 Task: In the Contact  Liam_Jones@wnyc.org, Add note: 'Review sales pipeline and prioritize follow-up actions.'. Mark checkbox to create task to follow up ': Tomorrow'. Create task, with  description: Send Proposal to Client, Add due date: In 3 Business Days; Add reminder: 30 Minutes before. Set Priority Low  and add note: follow up with the client regarding their recent inquiry and address any questions they may have.. Logged in from softage.5@softage.net
Action: Mouse moved to (90, 55)
Screenshot: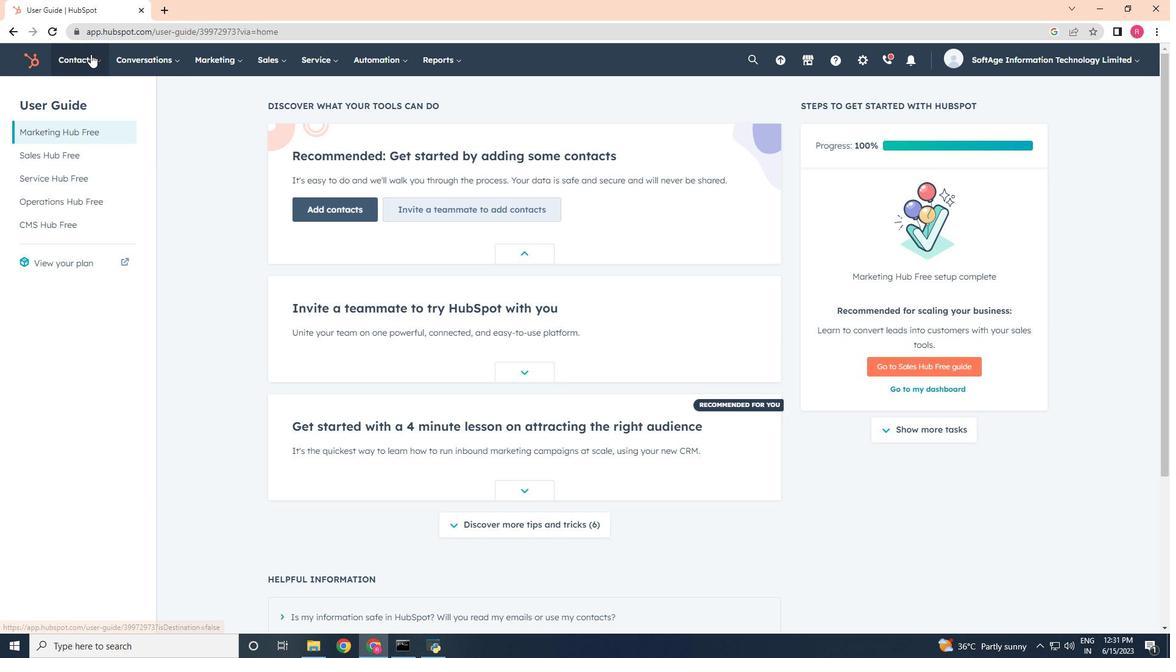 
Action: Mouse pressed left at (90, 55)
Screenshot: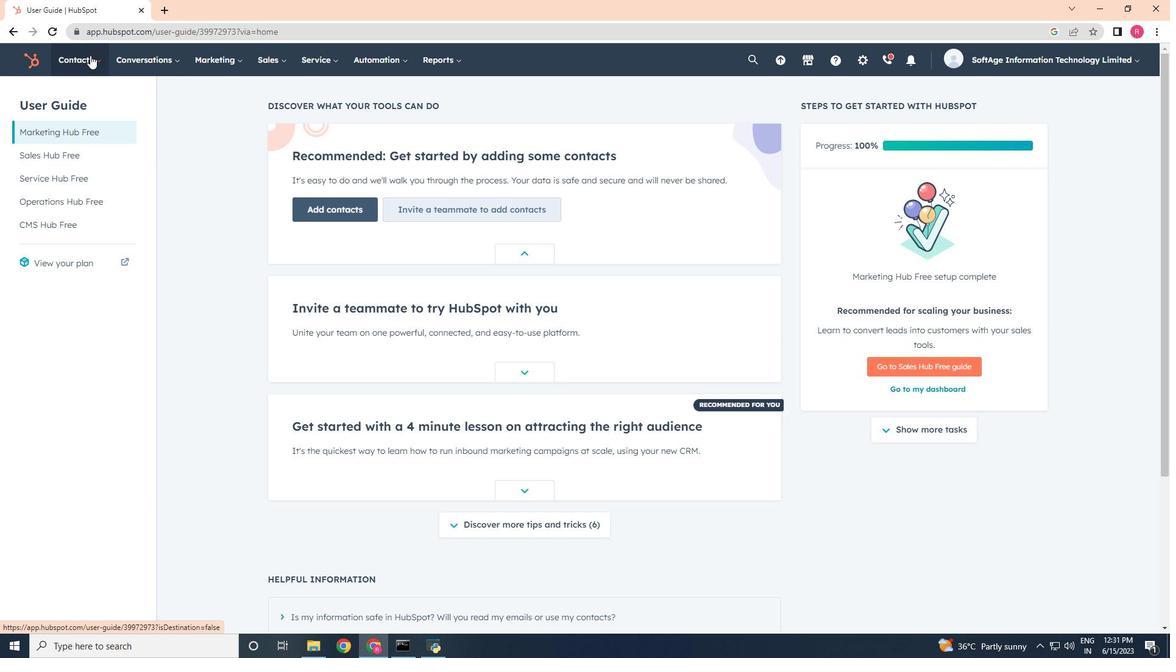 
Action: Mouse moved to (112, 89)
Screenshot: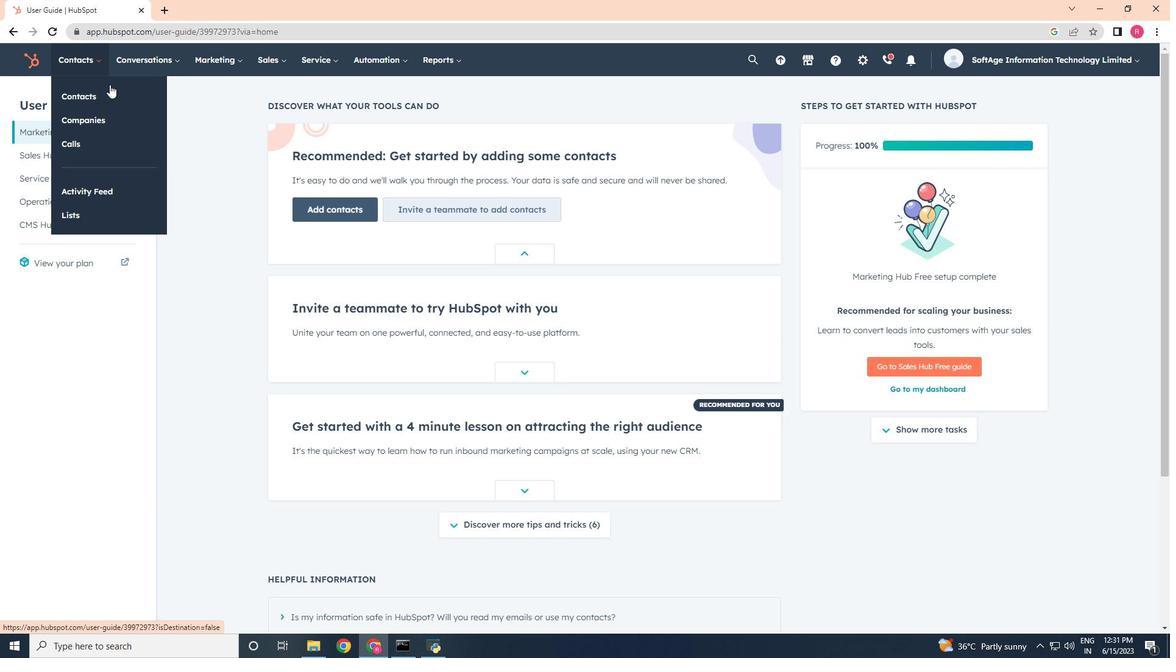 
Action: Mouse pressed left at (112, 89)
Screenshot: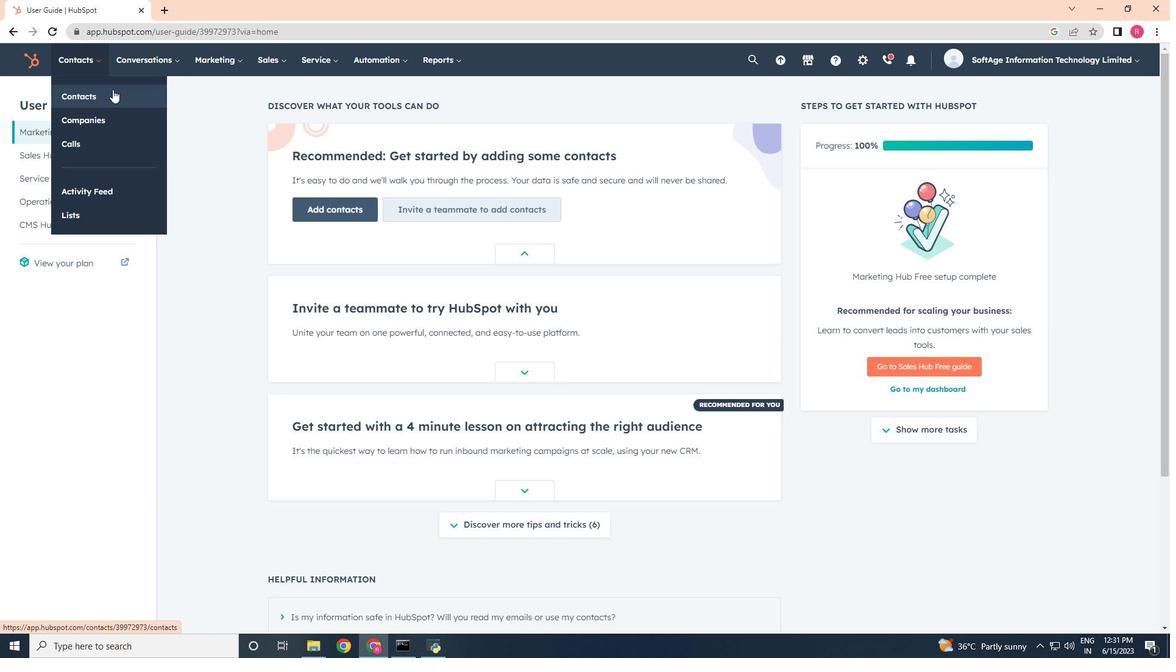
Action: Mouse moved to (102, 199)
Screenshot: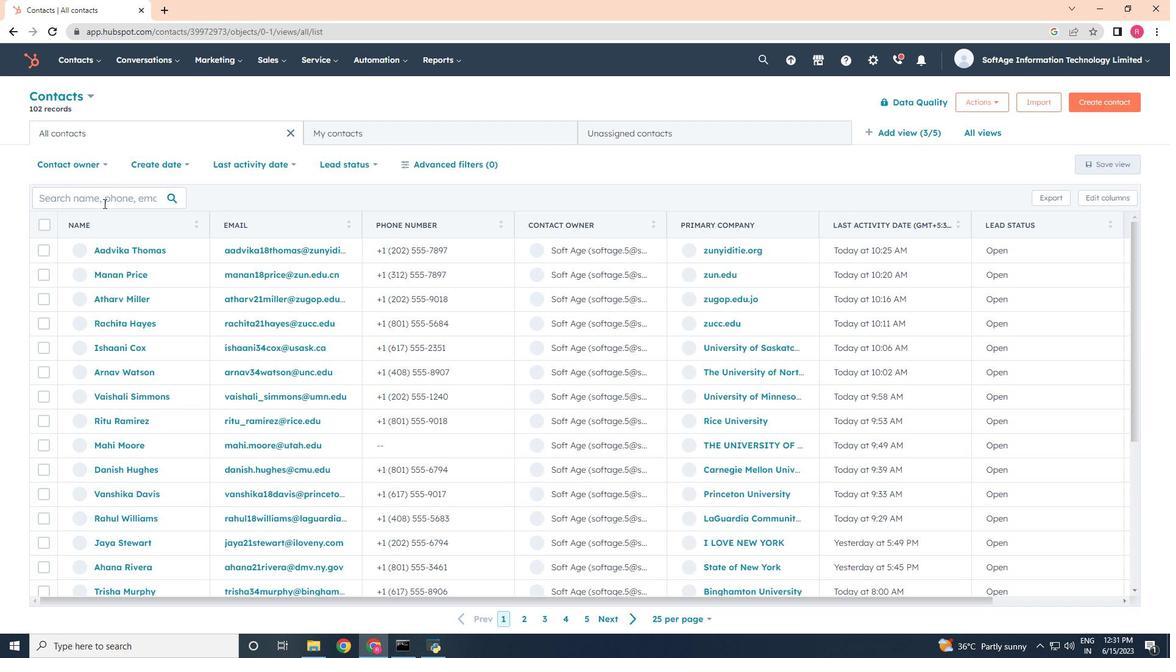
Action: Mouse pressed left at (102, 199)
Screenshot: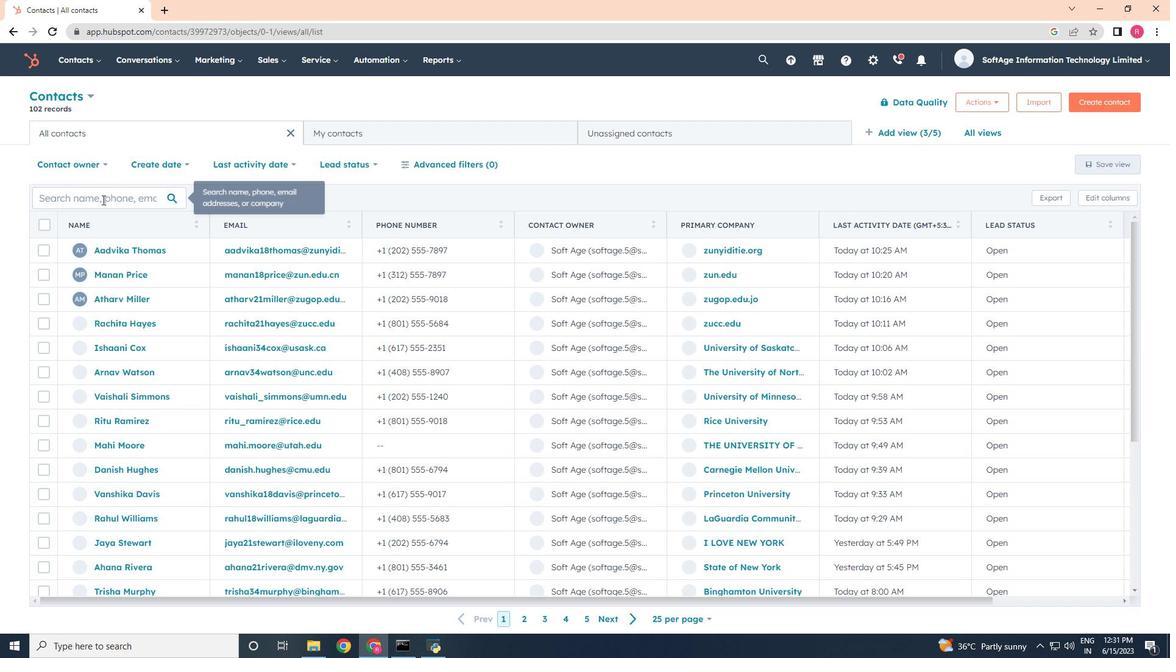 
Action: Mouse moved to (105, 194)
Screenshot: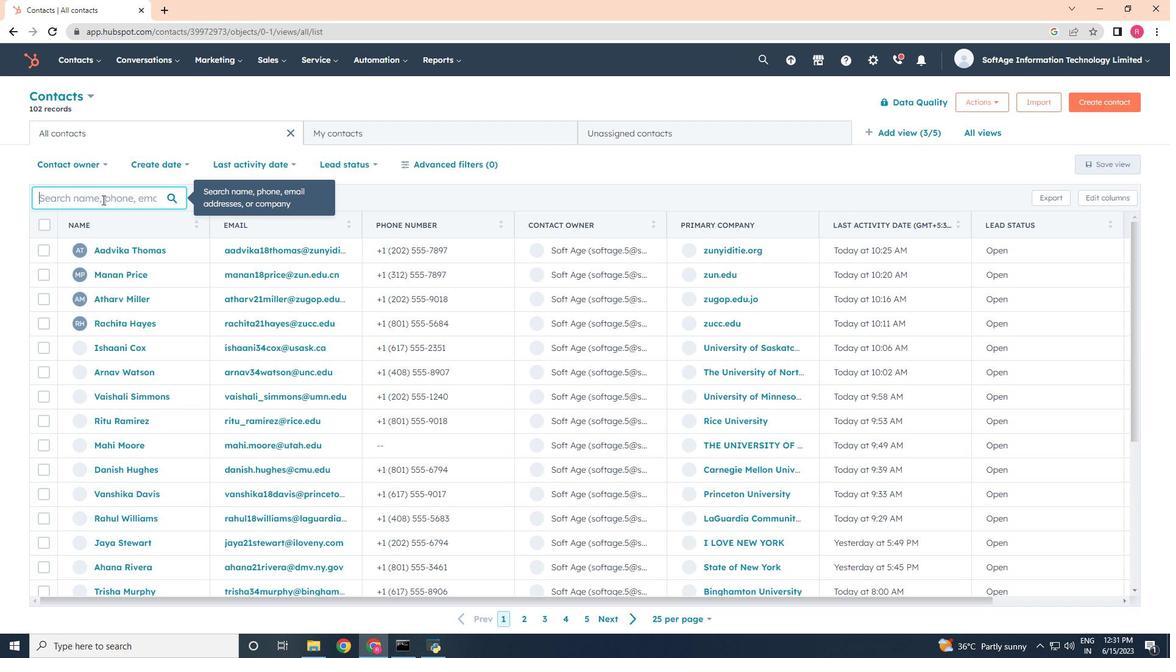 
Action: Key pressed <Key.shift>Liam<Key.shift>_<Key.shift>Jones
Screenshot: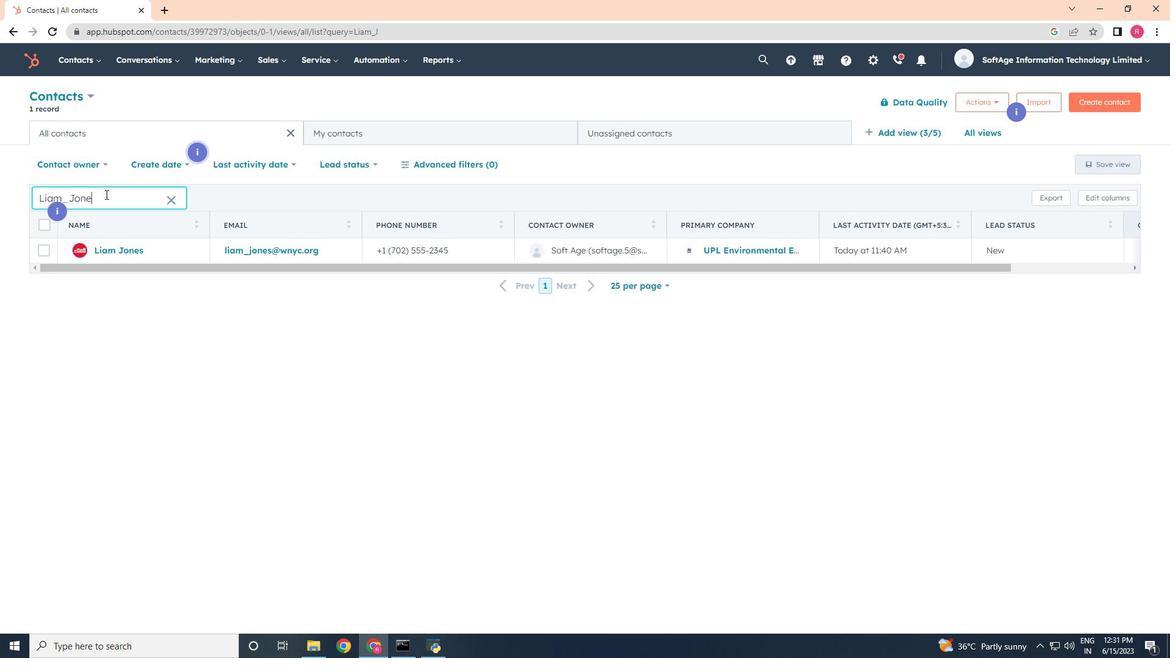 
Action: Mouse moved to (114, 253)
Screenshot: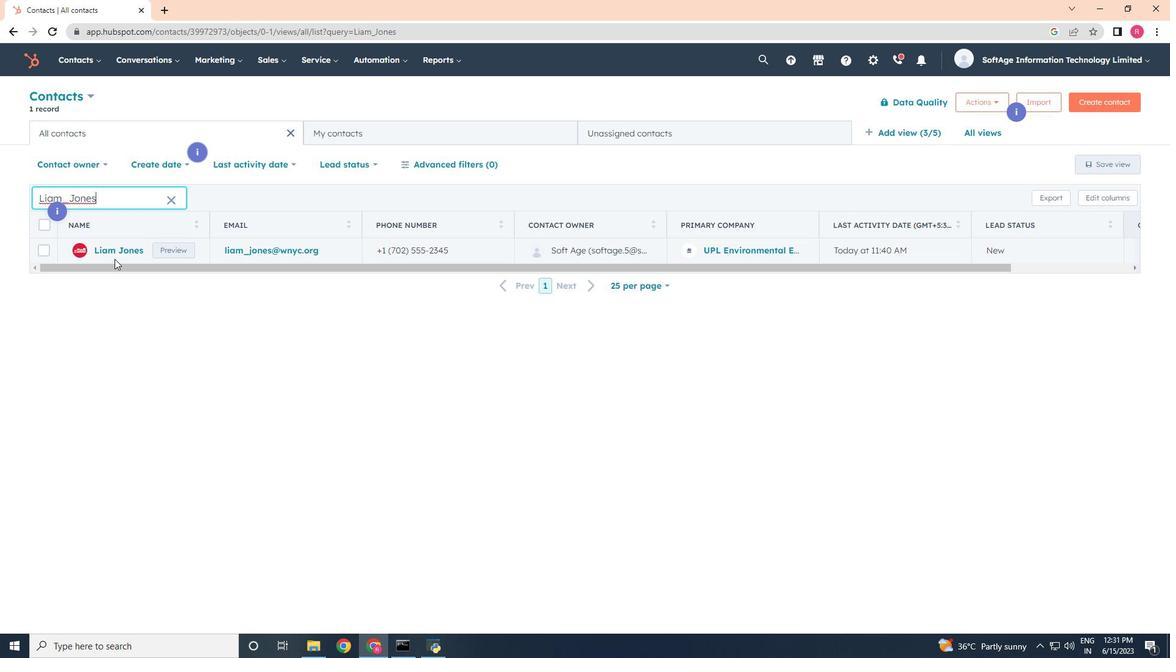
Action: Mouse pressed left at (114, 253)
Screenshot: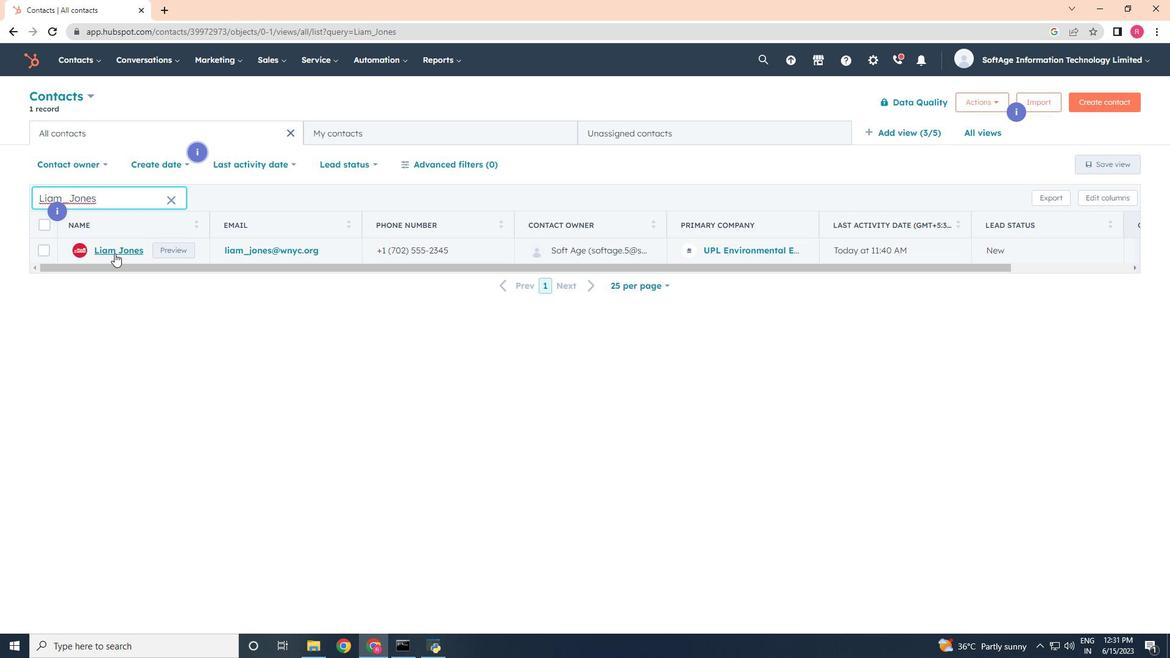 
Action: Mouse moved to (53, 199)
Screenshot: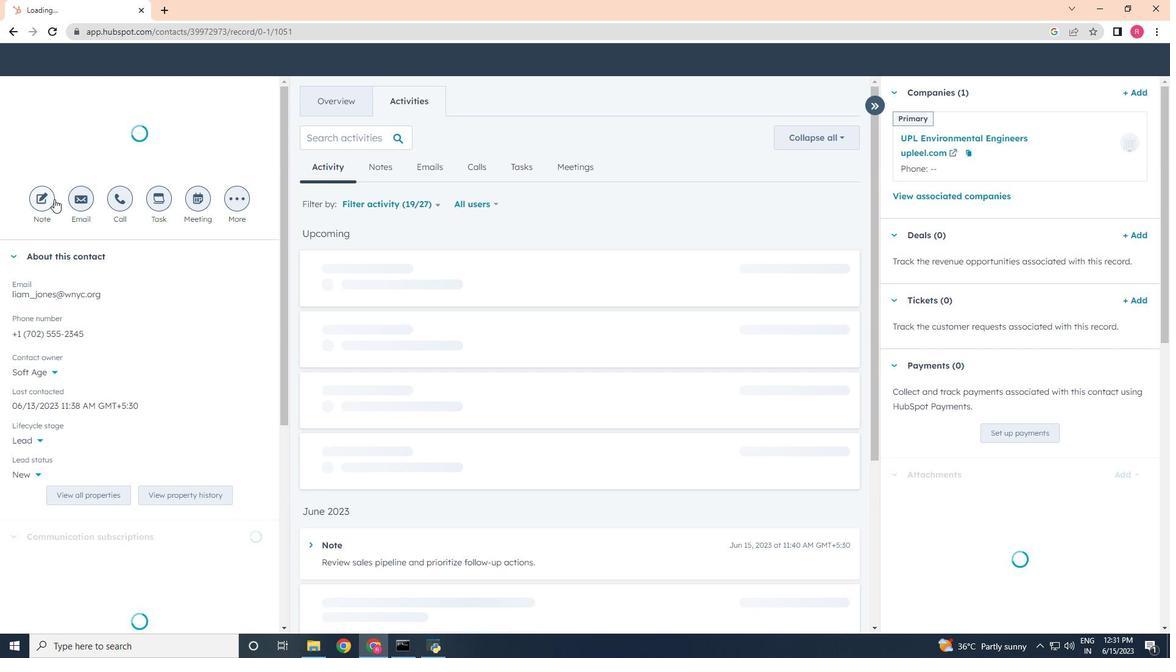 
Action: Mouse pressed left at (53, 199)
Screenshot: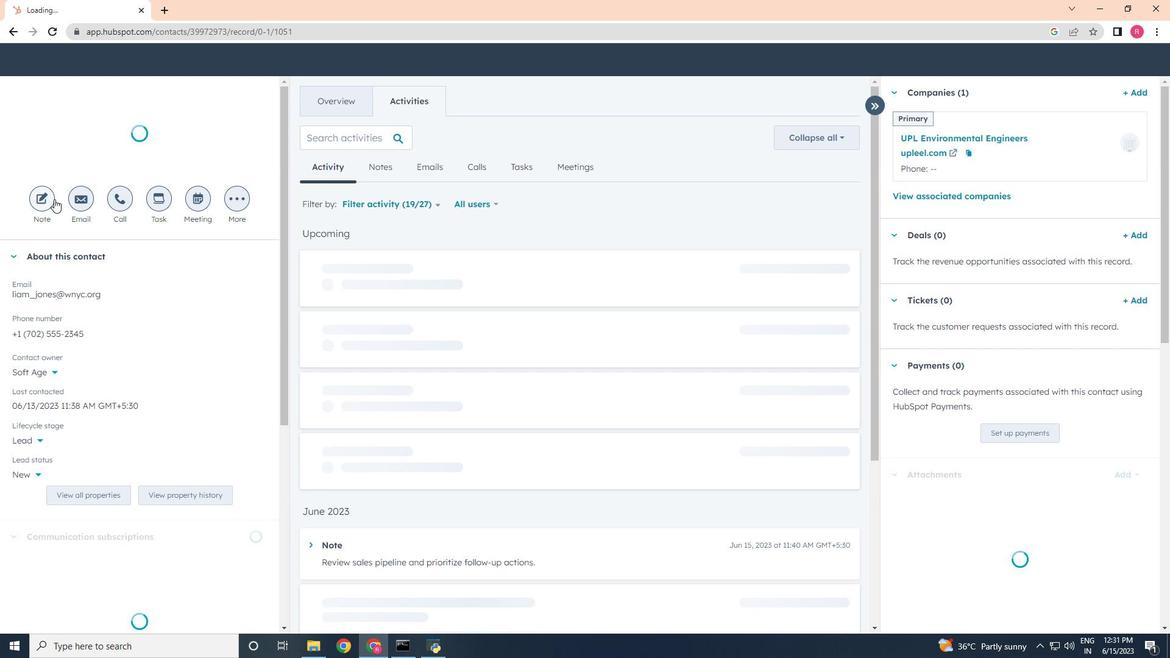 
Action: Mouse moved to (45, 215)
Screenshot: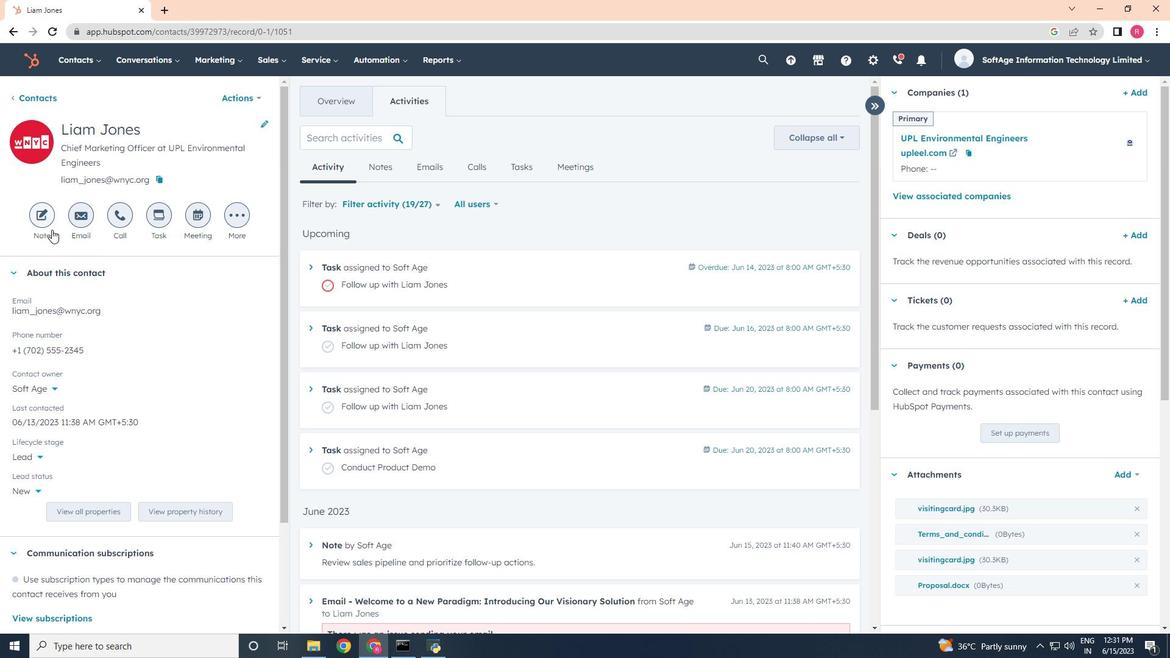 
Action: Mouse pressed left at (45, 215)
Screenshot: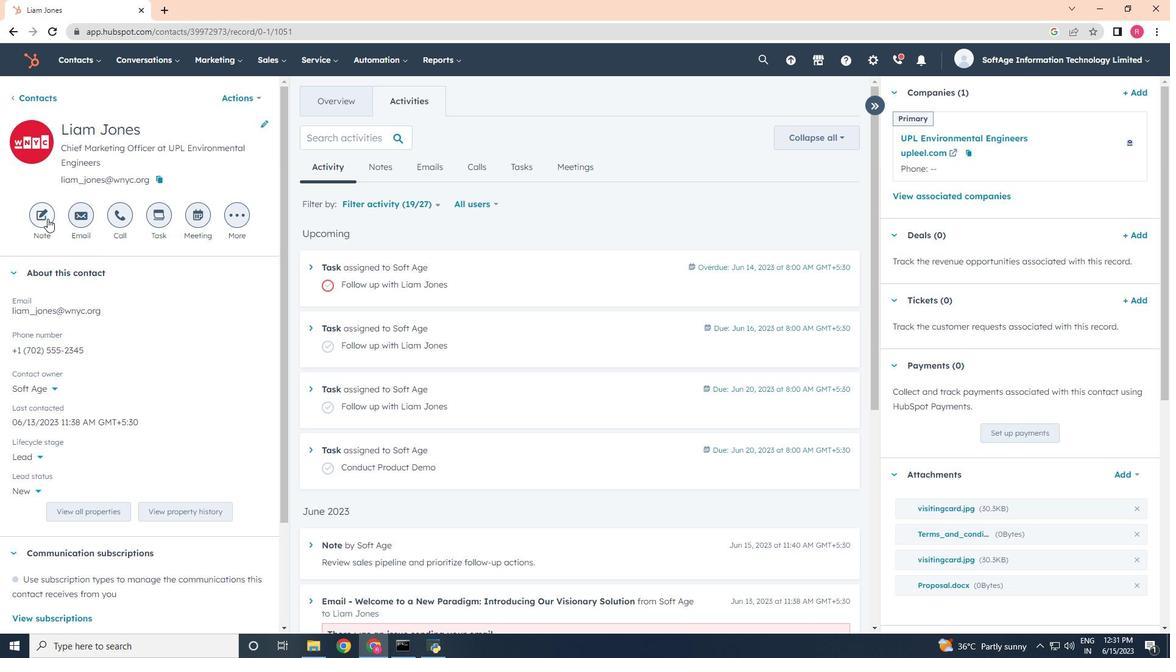 
Action: Mouse moved to (406, 405)
Screenshot: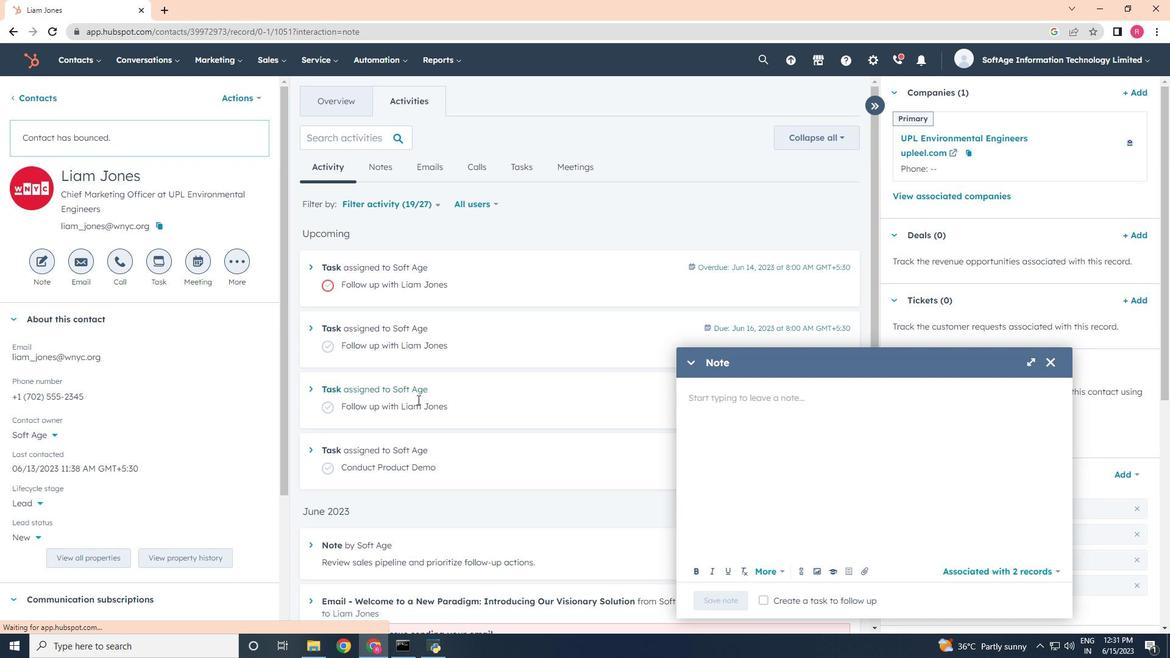 
Action: Key pressed <Key.shift><Key.shift><Key.shift><Key.shift><Key.shift>Review<Key.space>sales<Key.space>pipeline<Key.space>and<Key.space>prioritize<Key.space>follow<Key.space><Key.backspace>-up<Key.space>actions
Screenshot: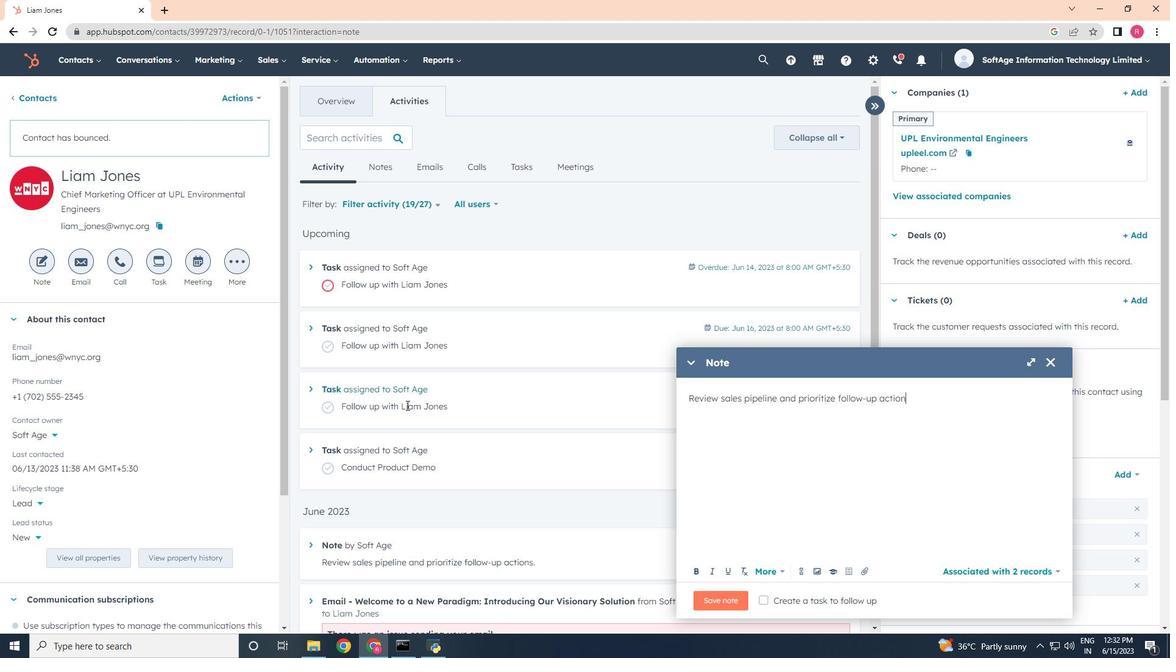 
Action: Mouse moved to (765, 604)
Screenshot: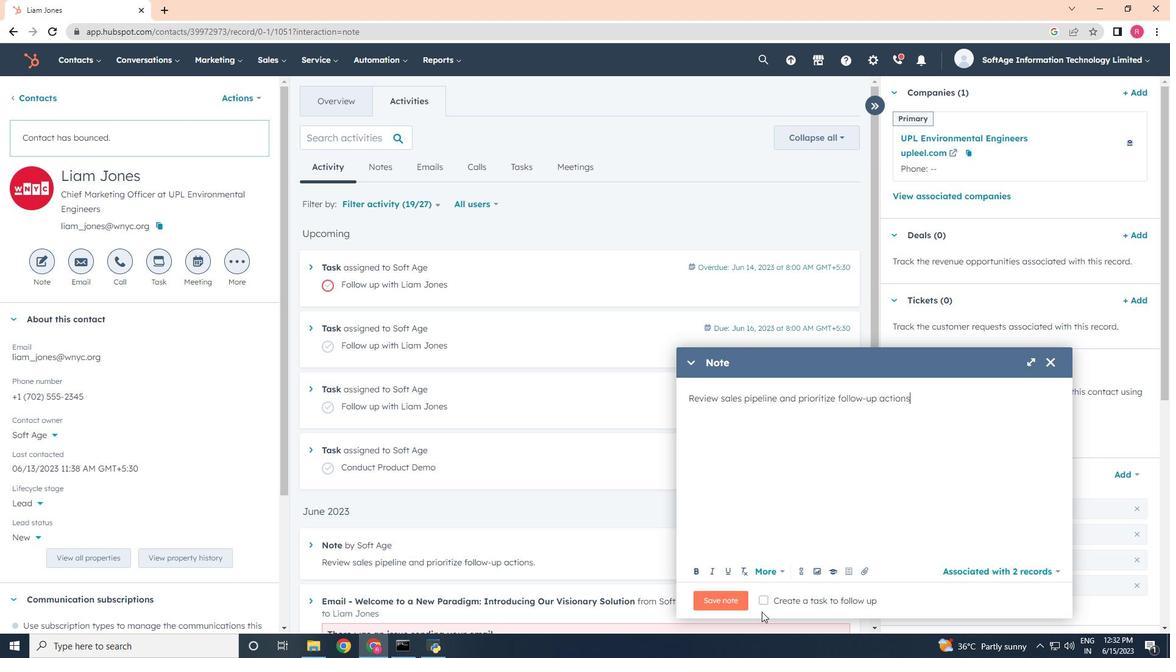 
Action: Mouse pressed left at (765, 604)
Screenshot: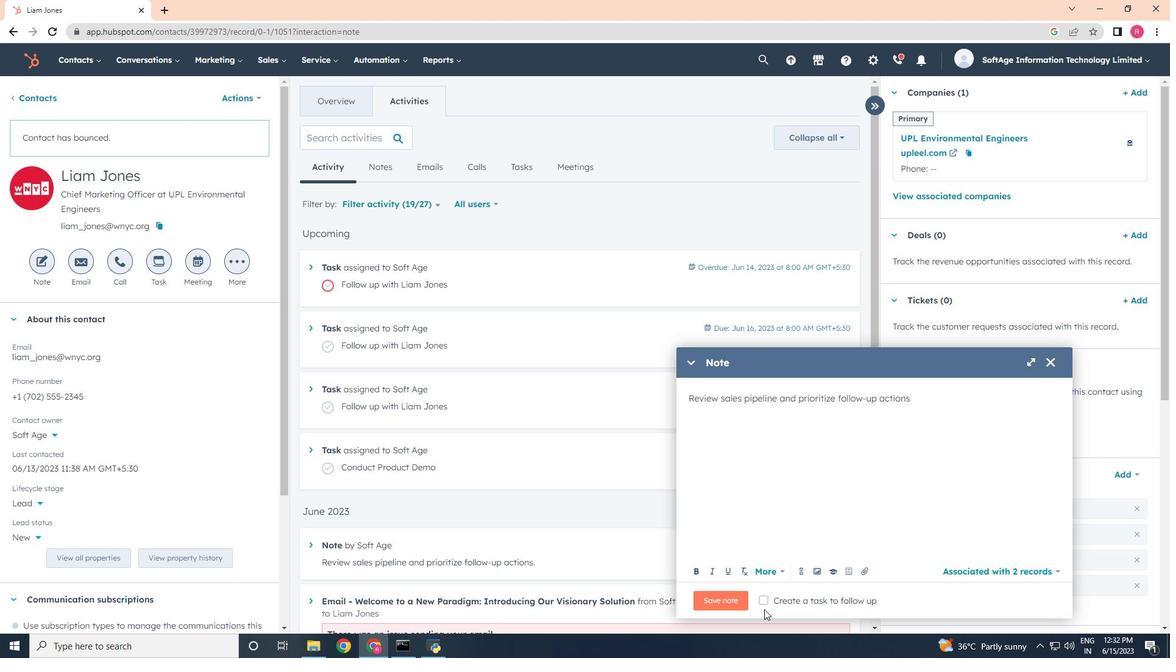 
Action: Mouse moved to (927, 603)
Screenshot: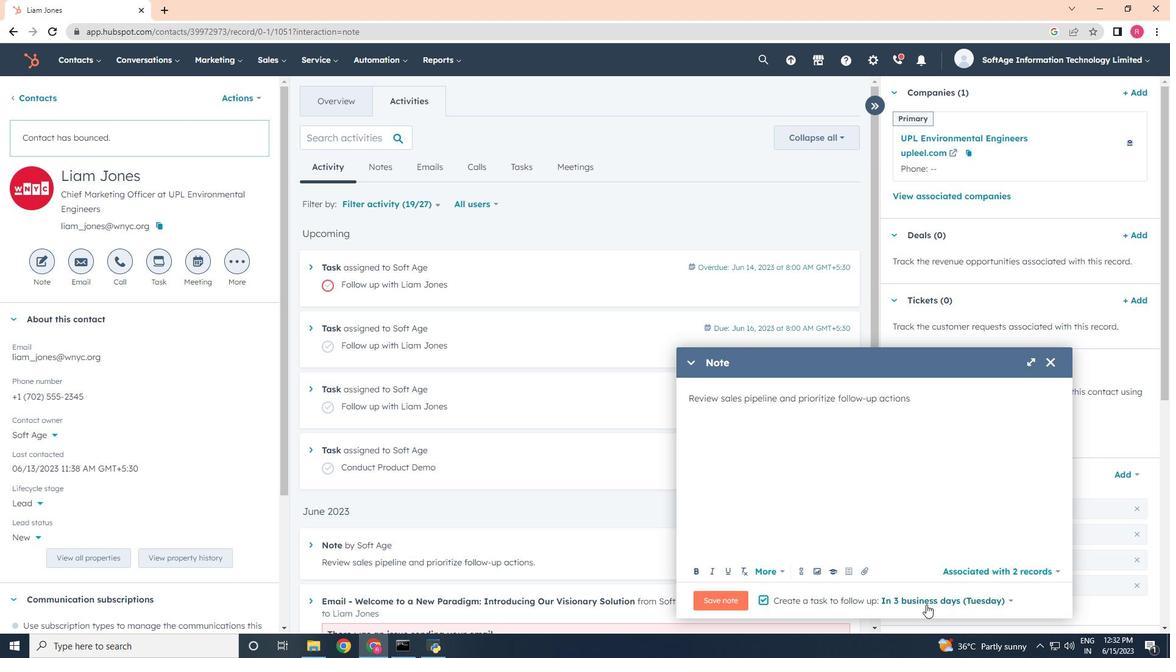 
Action: Mouse pressed left at (927, 603)
Screenshot: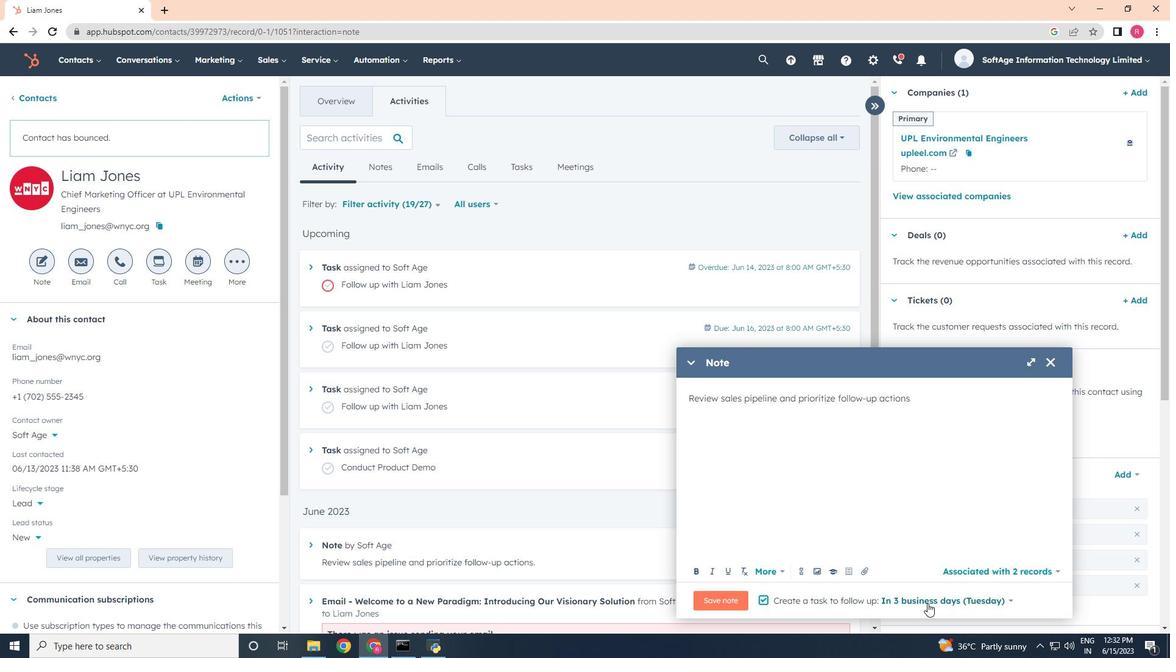 
Action: Mouse moved to (911, 480)
Screenshot: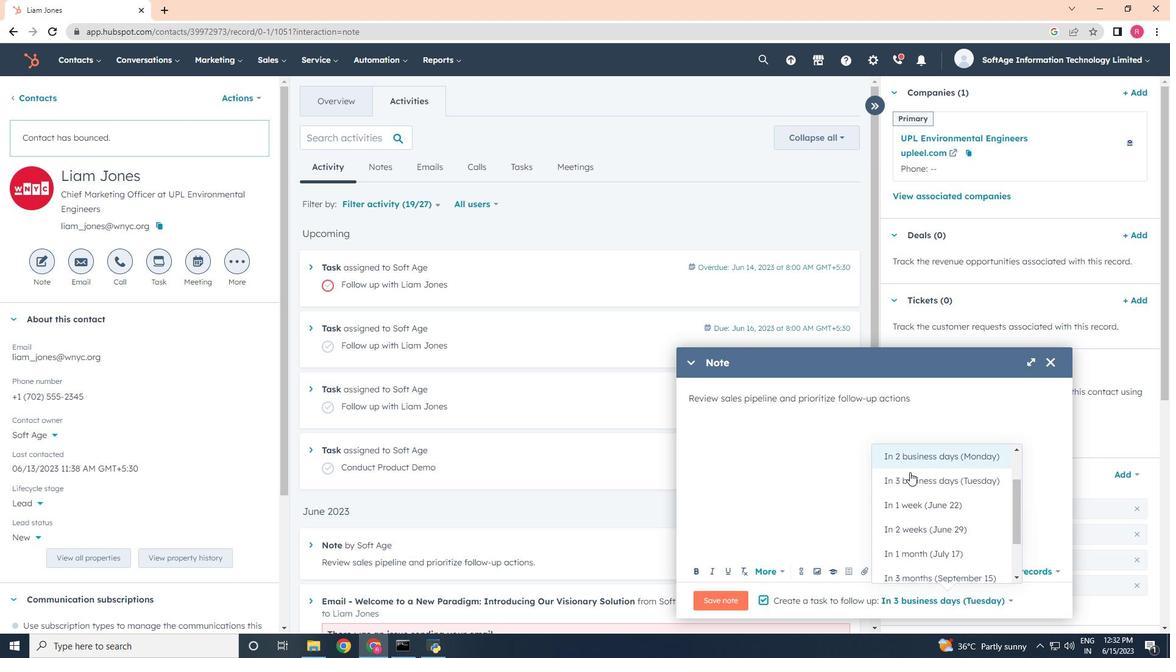 
Action: Mouse scrolled (911, 481) with delta (0, 0)
Screenshot: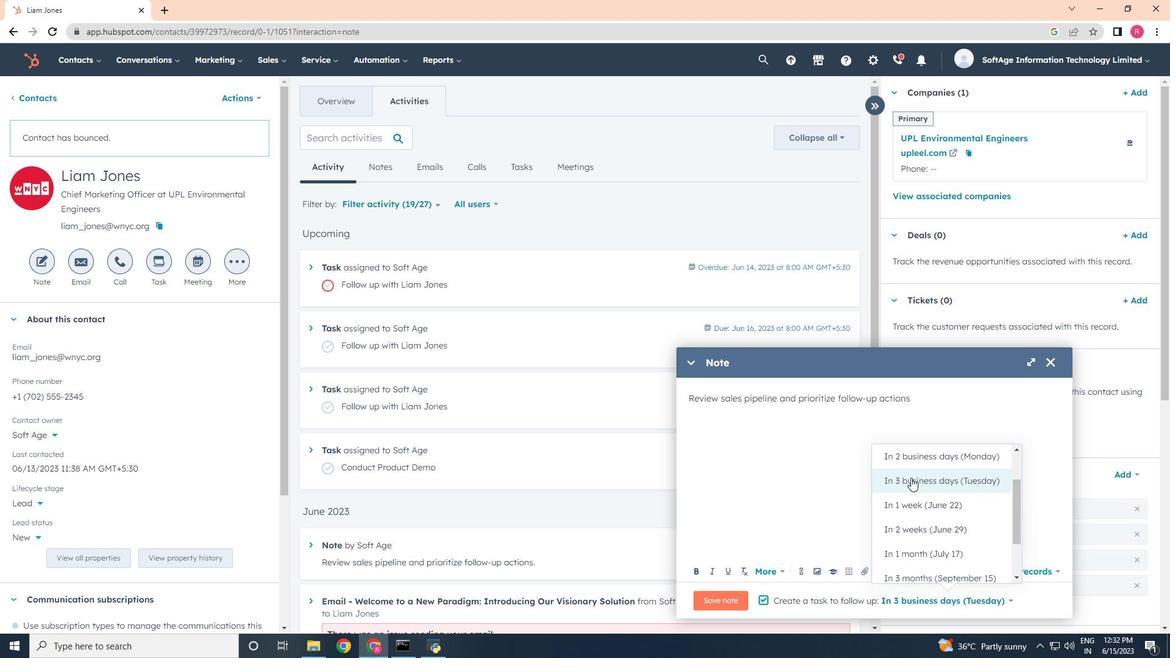 
Action: Mouse scrolled (911, 481) with delta (0, 0)
Screenshot: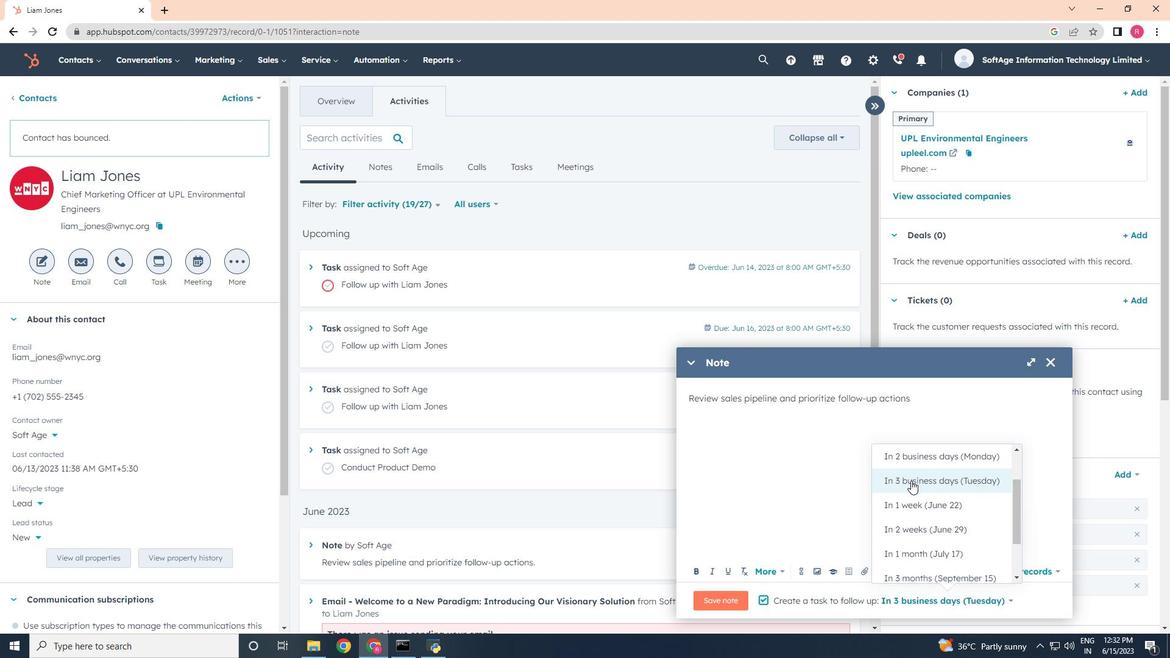
Action: Mouse scrolled (911, 480) with delta (0, 0)
Screenshot: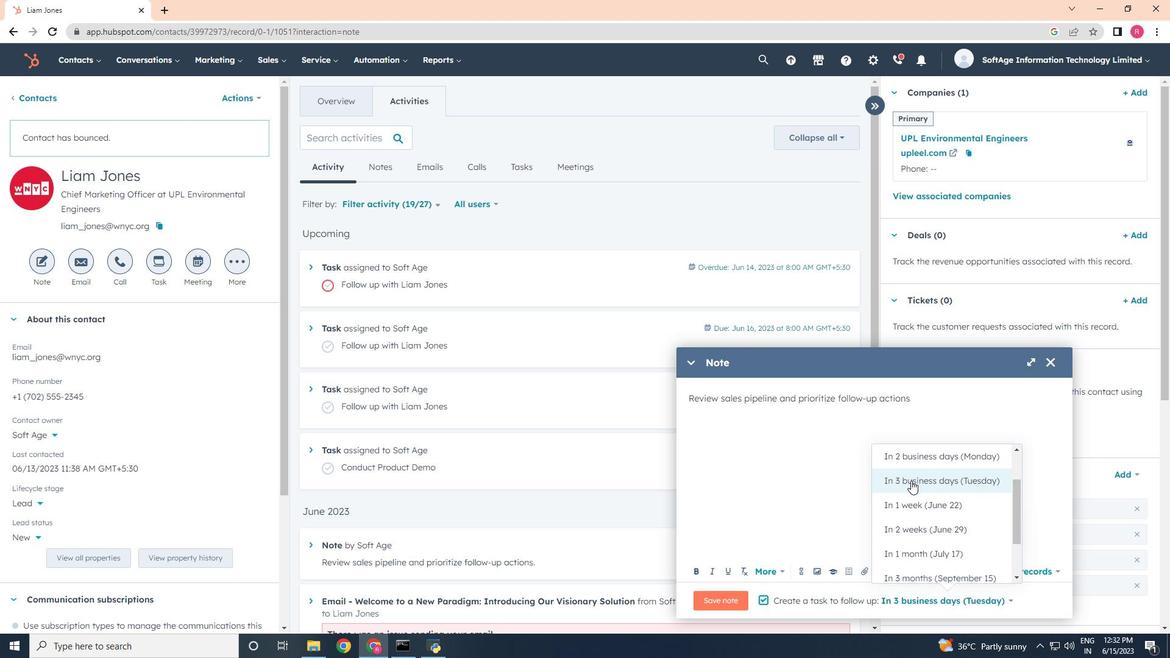 
Action: Mouse scrolled (911, 481) with delta (0, 0)
Screenshot: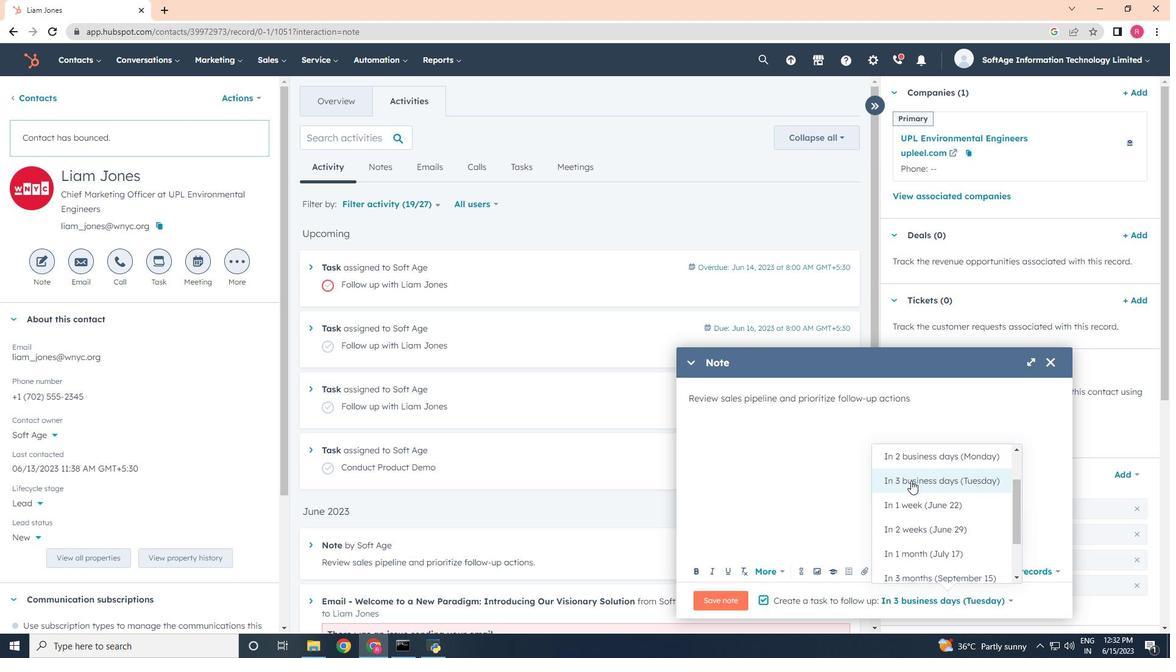 
Action: Mouse moved to (911, 481)
Screenshot: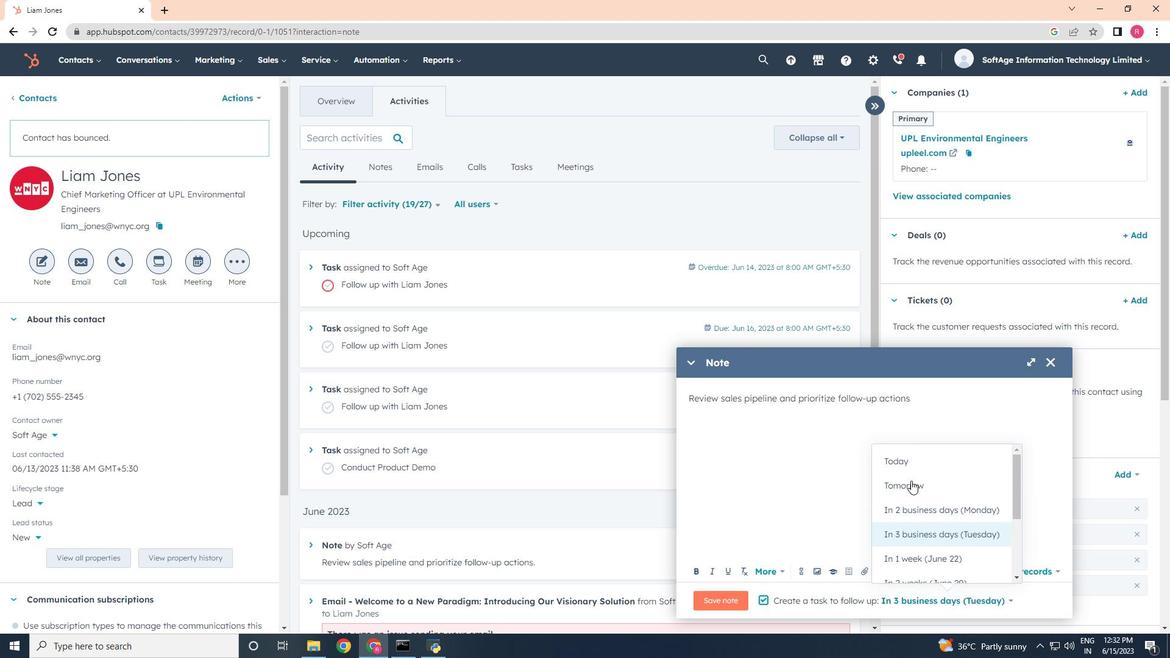 
Action: Mouse pressed left at (911, 481)
Screenshot: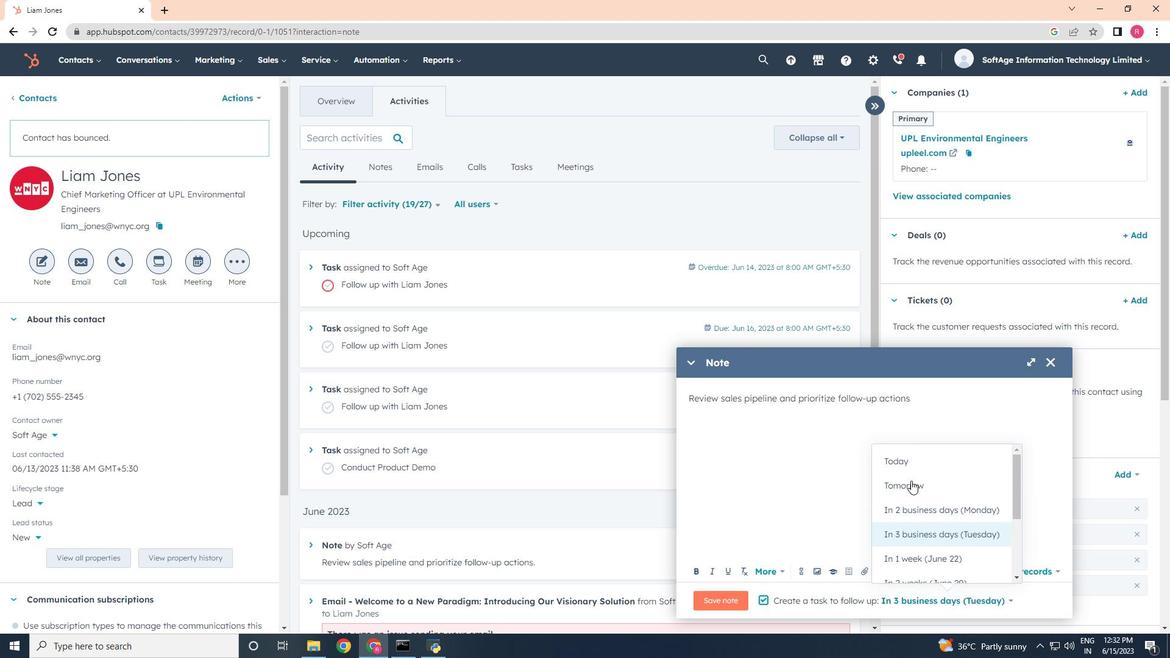 
Action: Mouse moved to (724, 598)
Screenshot: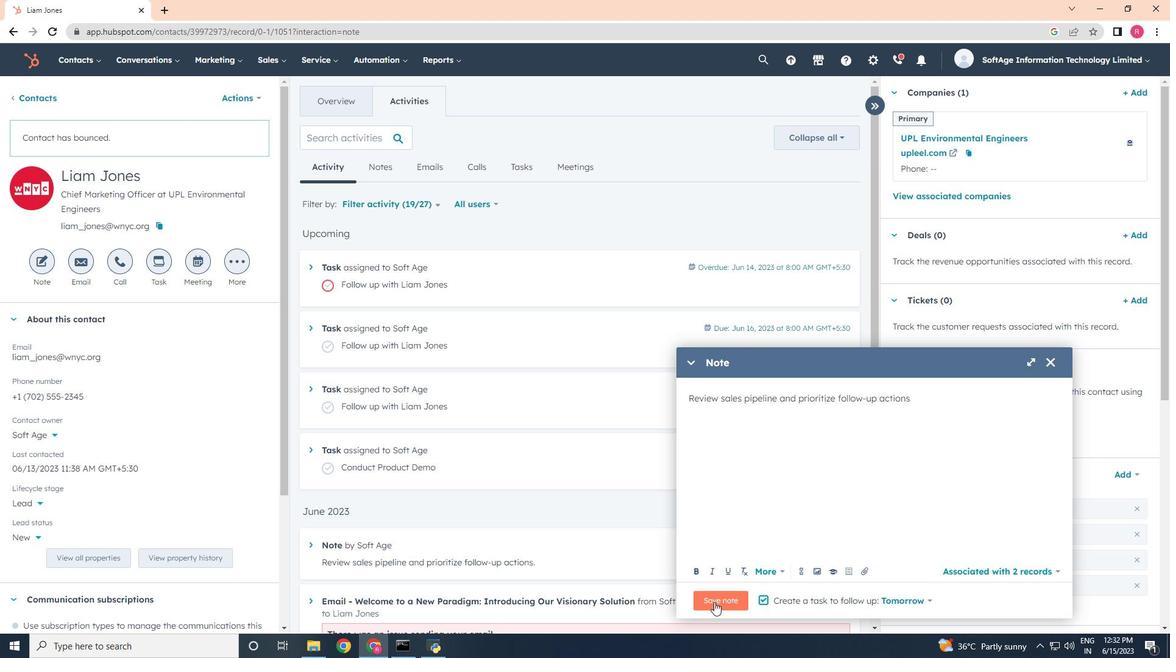 
Action: Mouse pressed left at (724, 598)
Screenshot: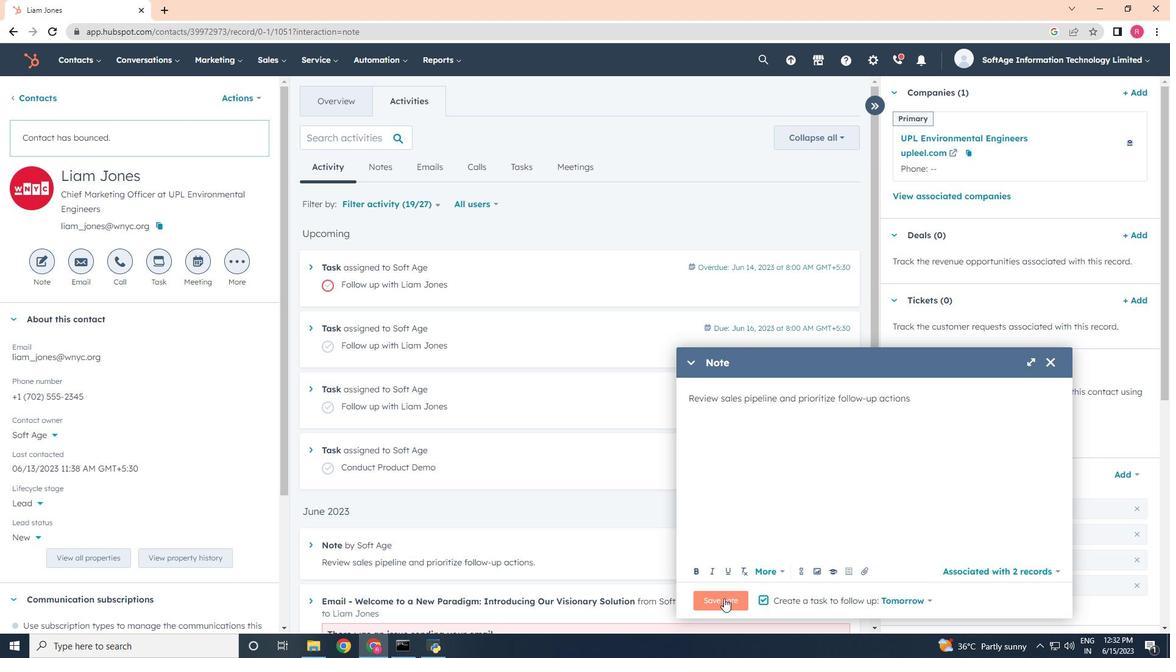 
Action: Mouse moved to (160, 270)
Screenshot: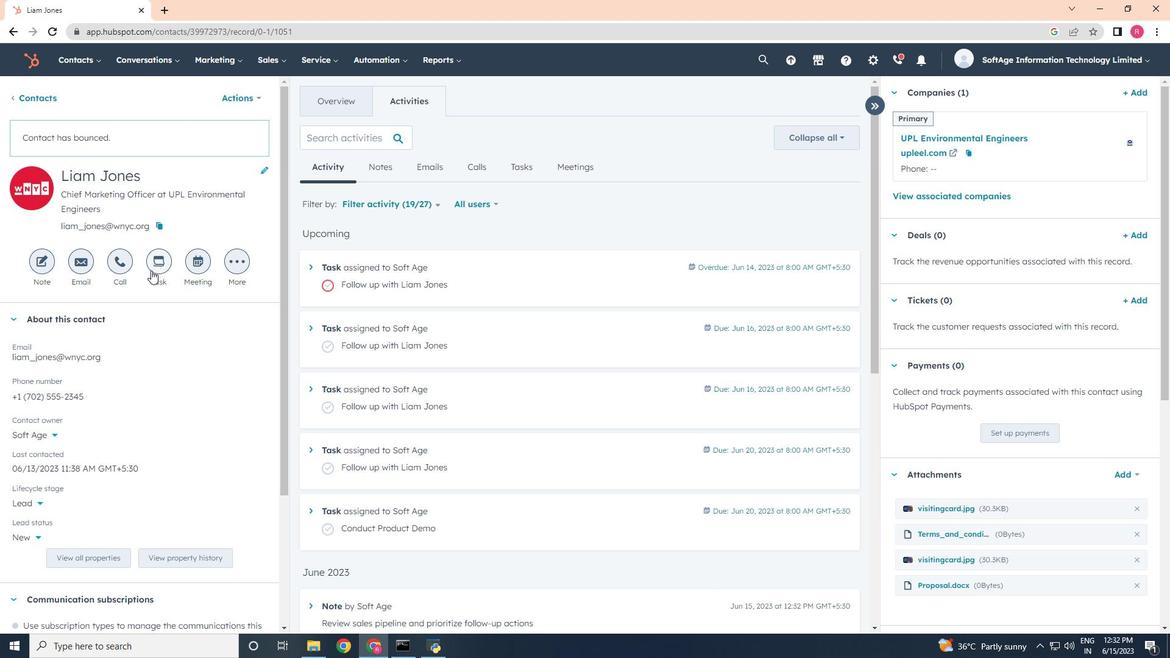 
Action: Mouse pressed left at (160, 270)
Screenshot: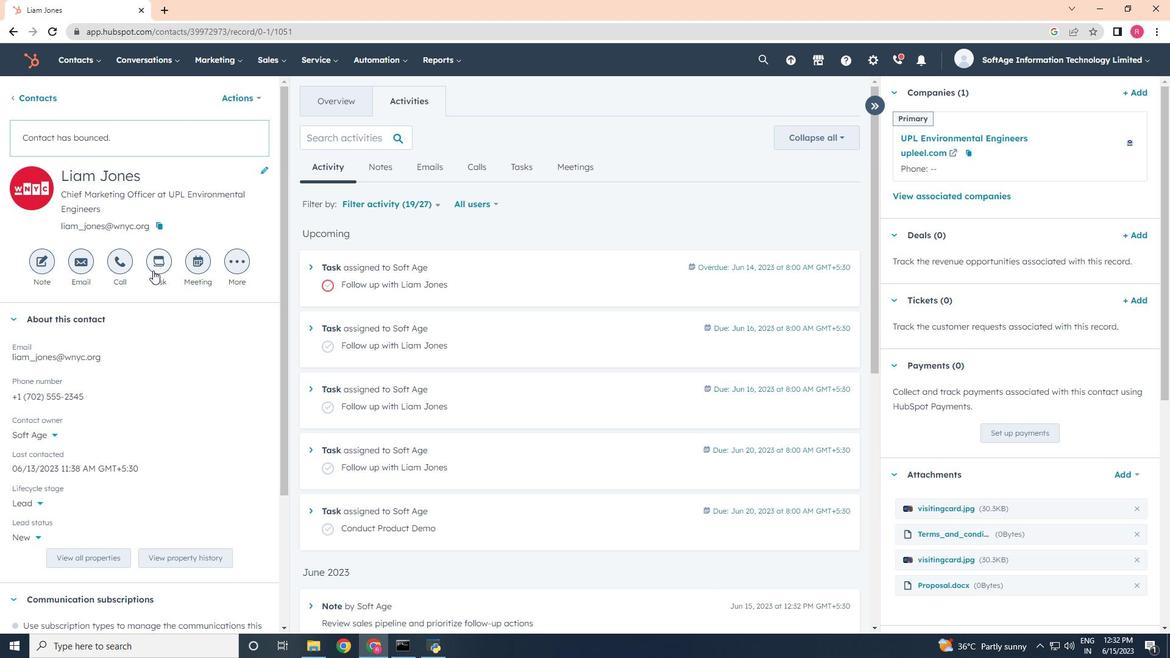 
Action: Mouse moved to (759, 494)
Screenshot: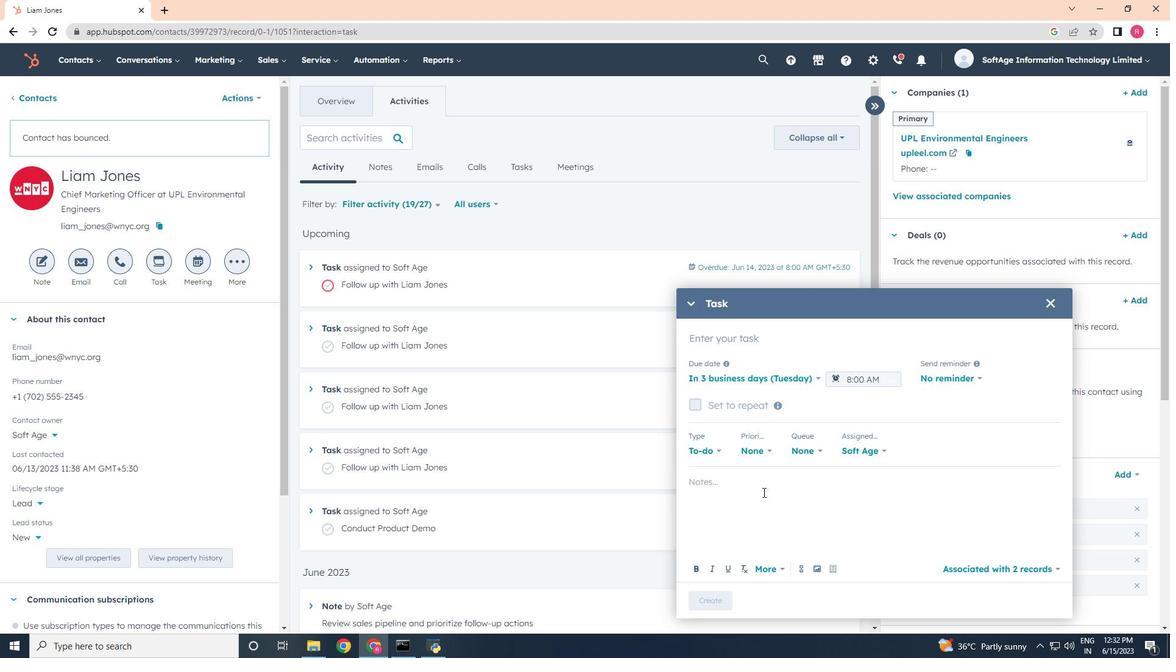 
Action: Key pressed <Key.shift>Send<Key.space><Key.shift>Proposal<Key.space>to<Key.space>clint<Key.space><Key.backspace><Key.backspace><Key.backspace><Key.backspace><Key.backspace><Key.backspace><Key.shift>Client
Screenshot: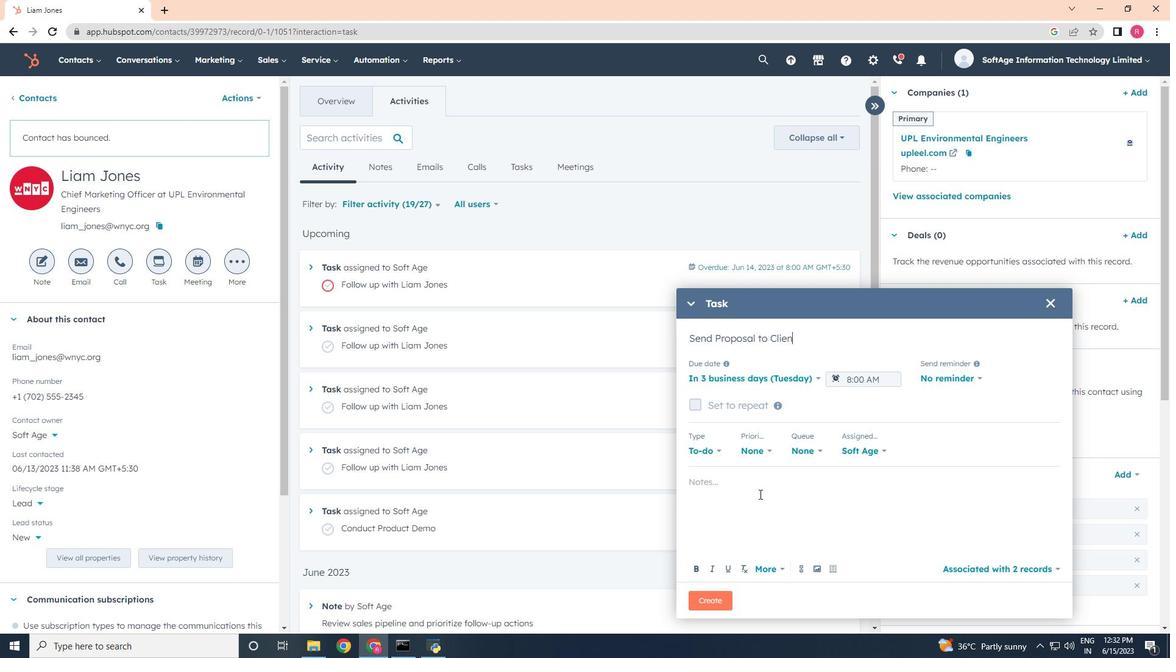 
Action: Mouse moved to (775, 376)
Screenshot: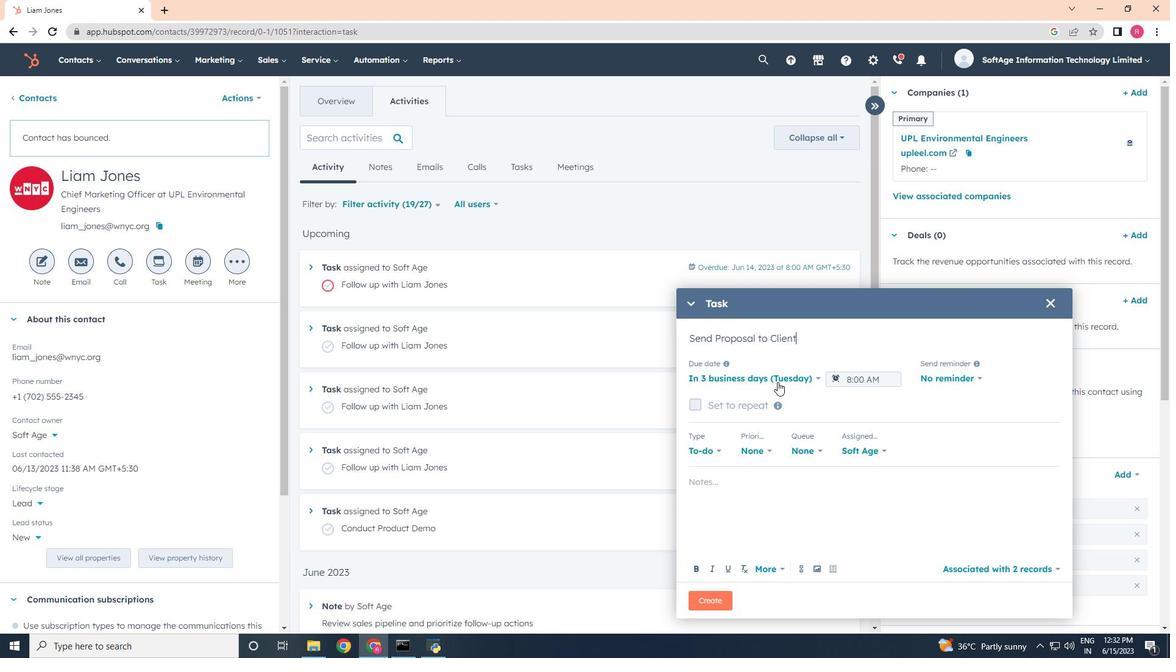 
Action: Mouse pressed left at (775, 376)
Screenshot: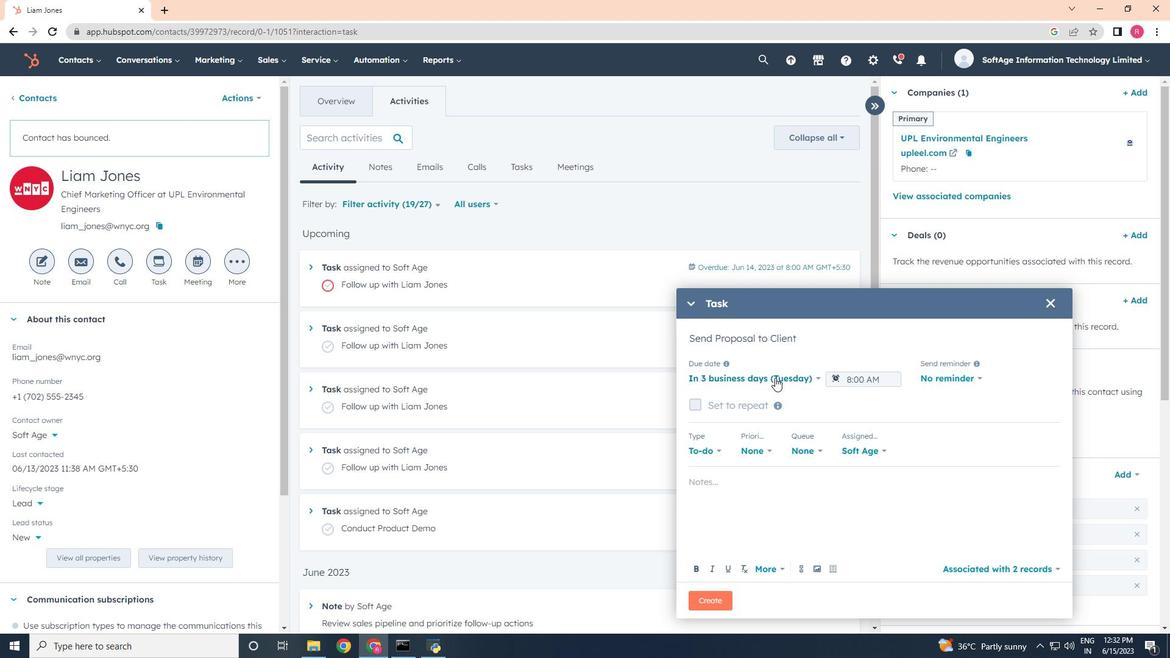 
Action: Mouse moved to (749, 430)
Screenshot: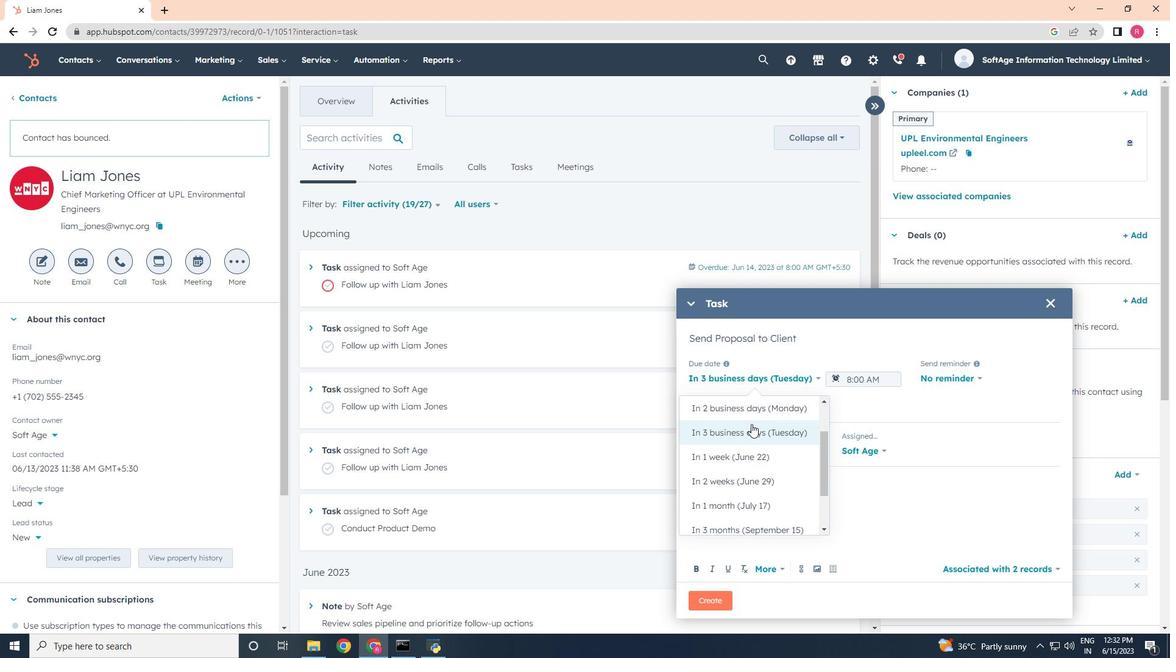 
Action: Mouse pressed left at (749, 430)
Screenshot: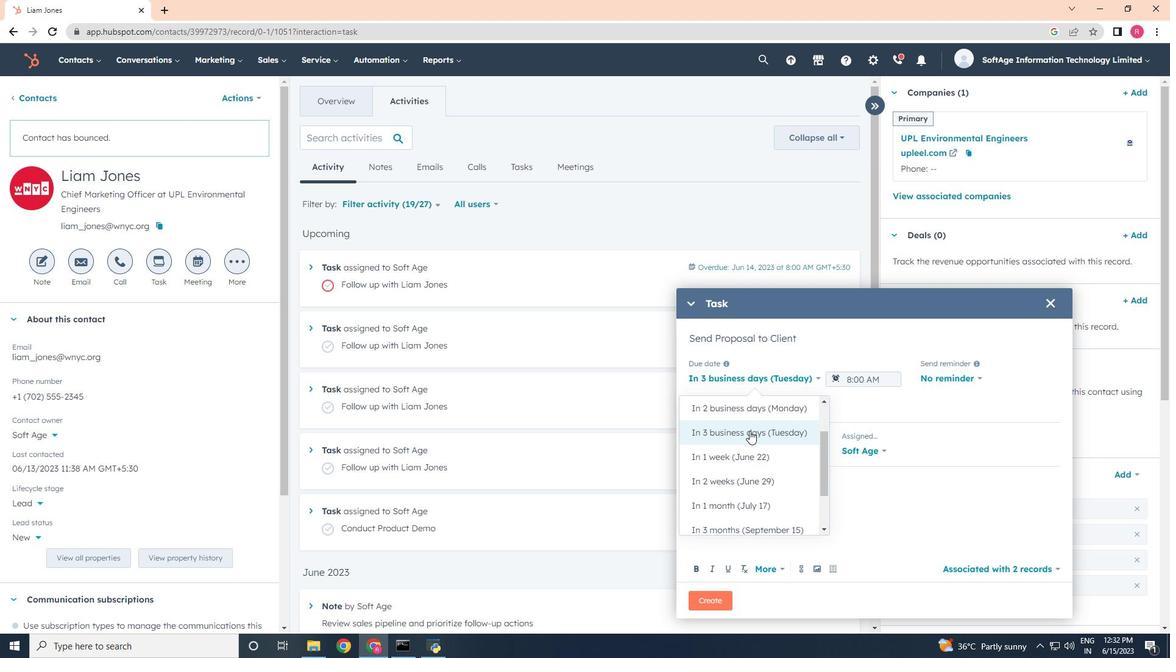 
Action: Mouse moved to (957, 379)
Screenshot: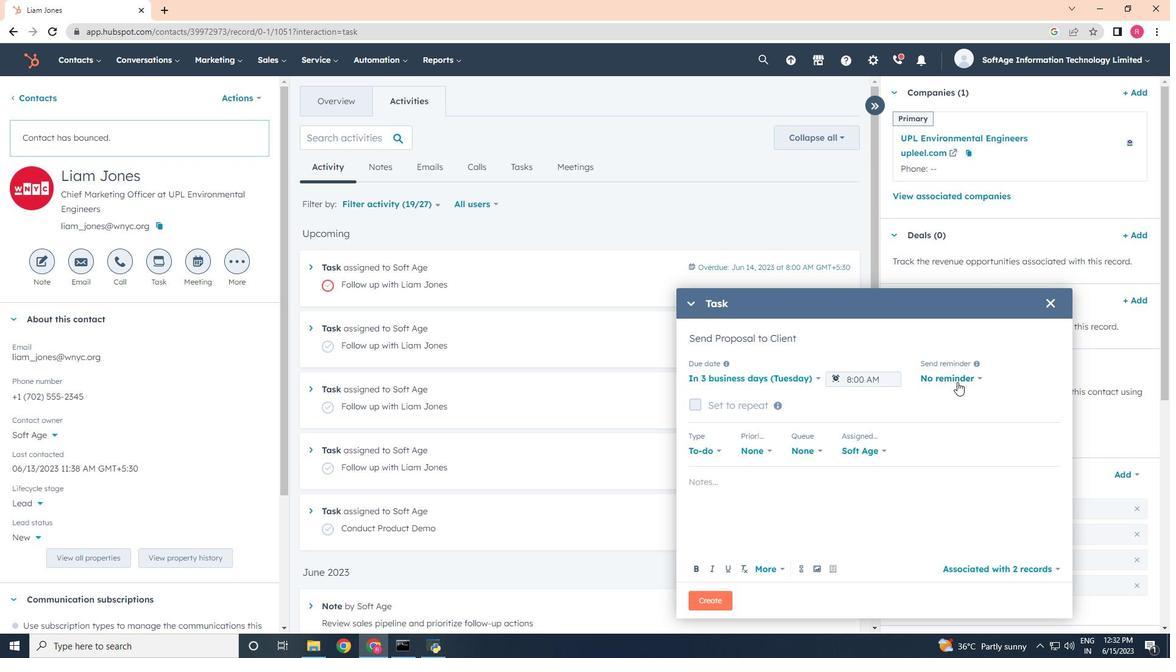 
Action: Mouse pressed left at (957, 379)
Screenshot: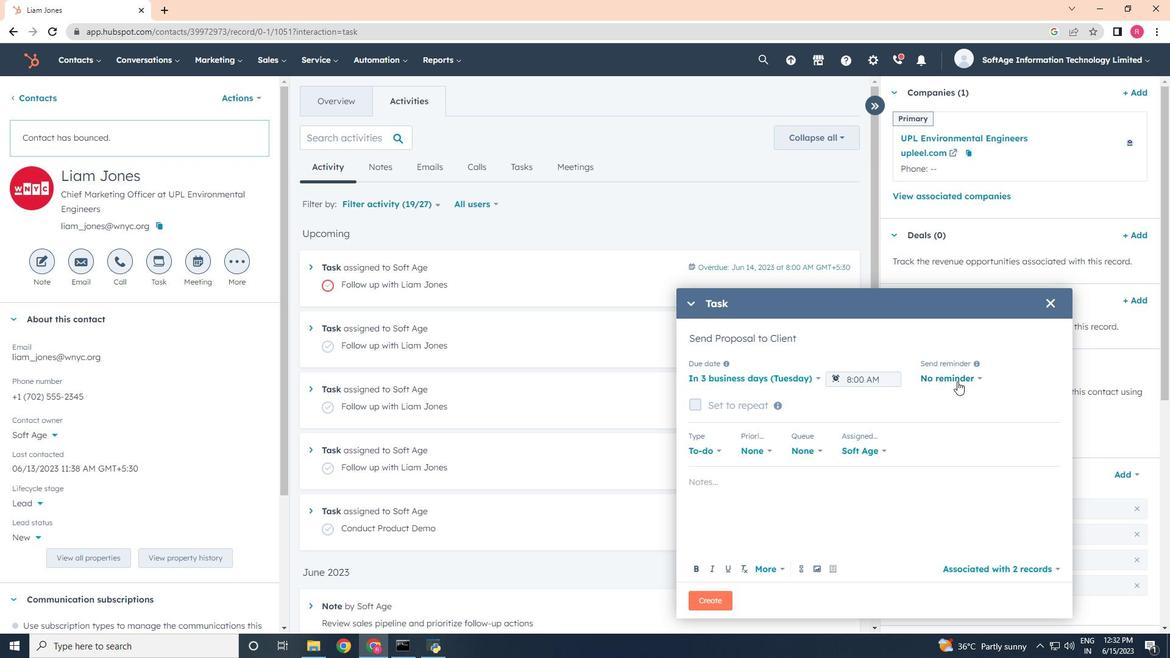 
Action: Mouse moved to (944, 457)
Screenshot: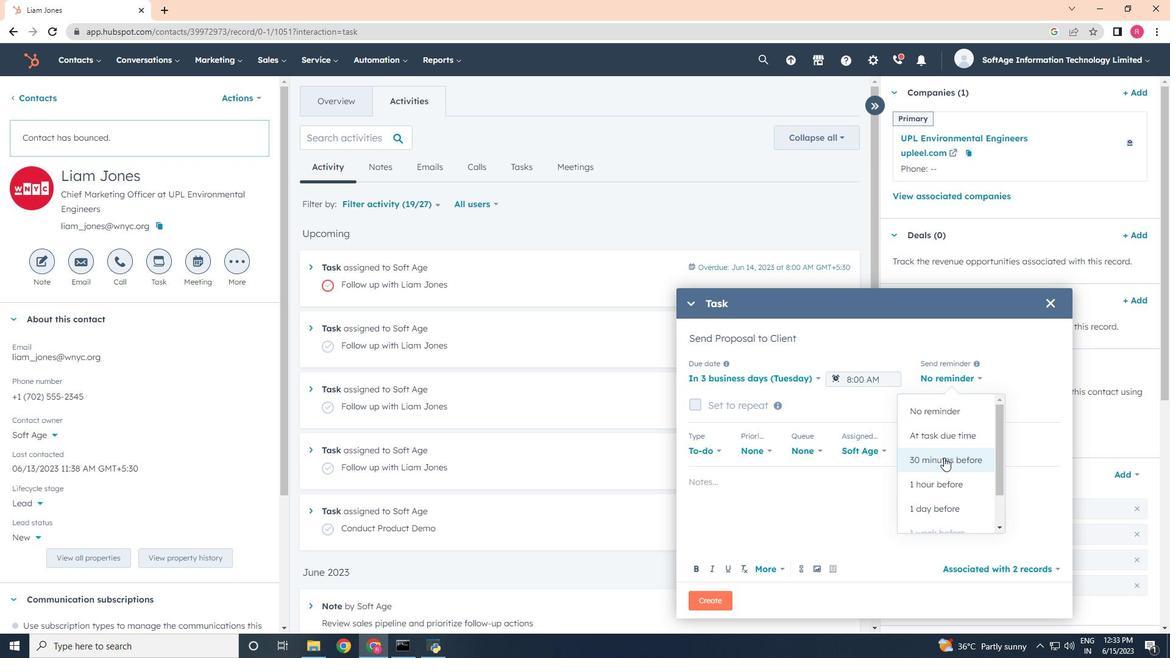 
Action: Mouse pressed left at (944, 457)
Screenshot: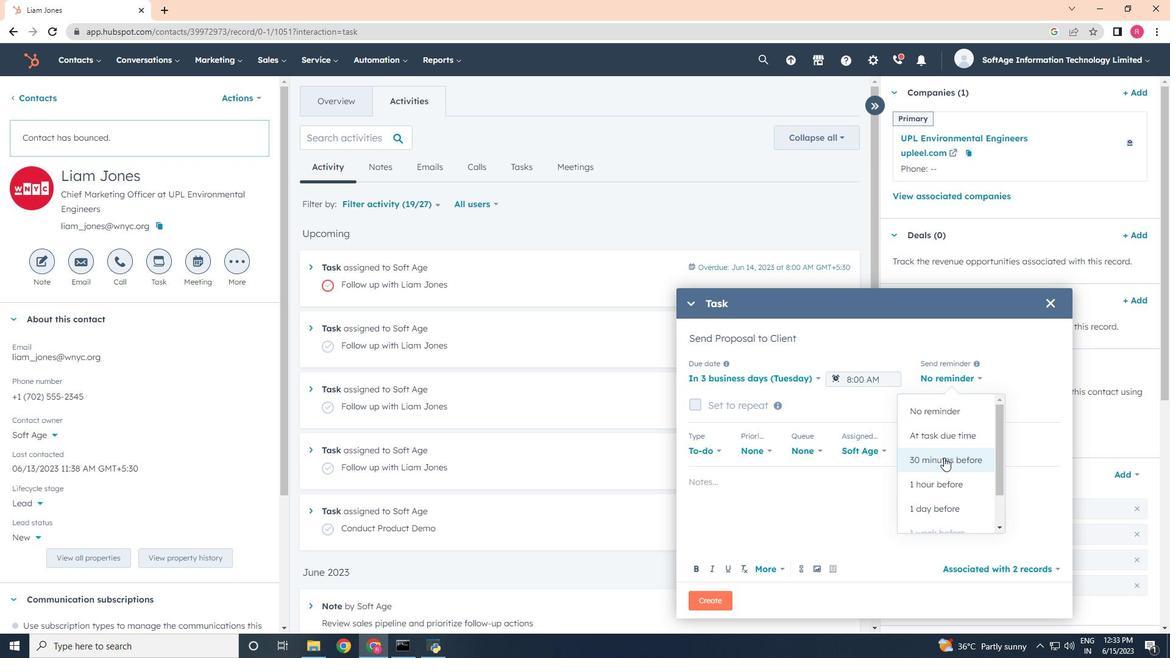 
Action: Mouse moved to (739, 481)
Screenshot: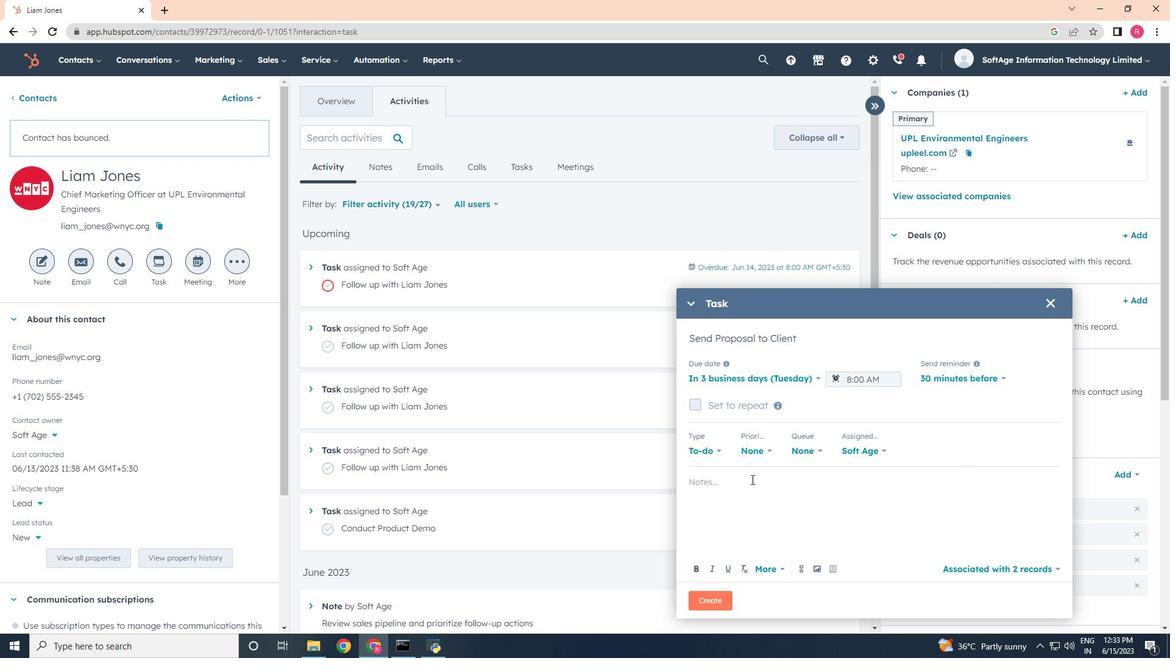 
Action: Mouse pressed left at (739, 481)
Screenshot: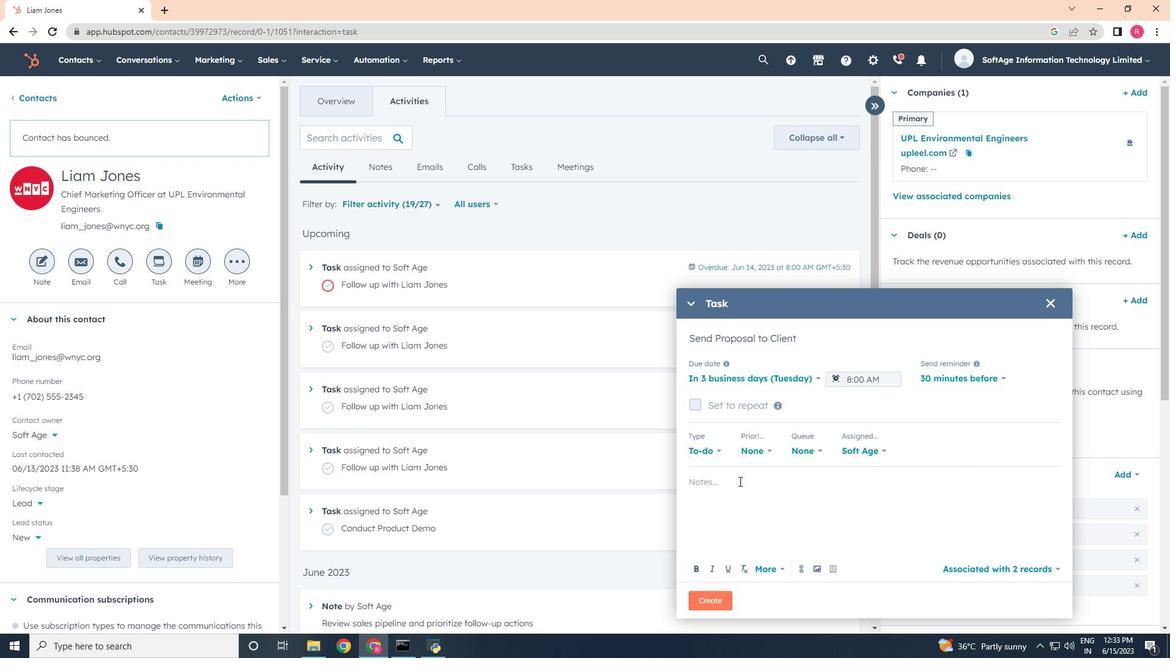 
Action: Mouse moved to (758, 452)
Screenshot: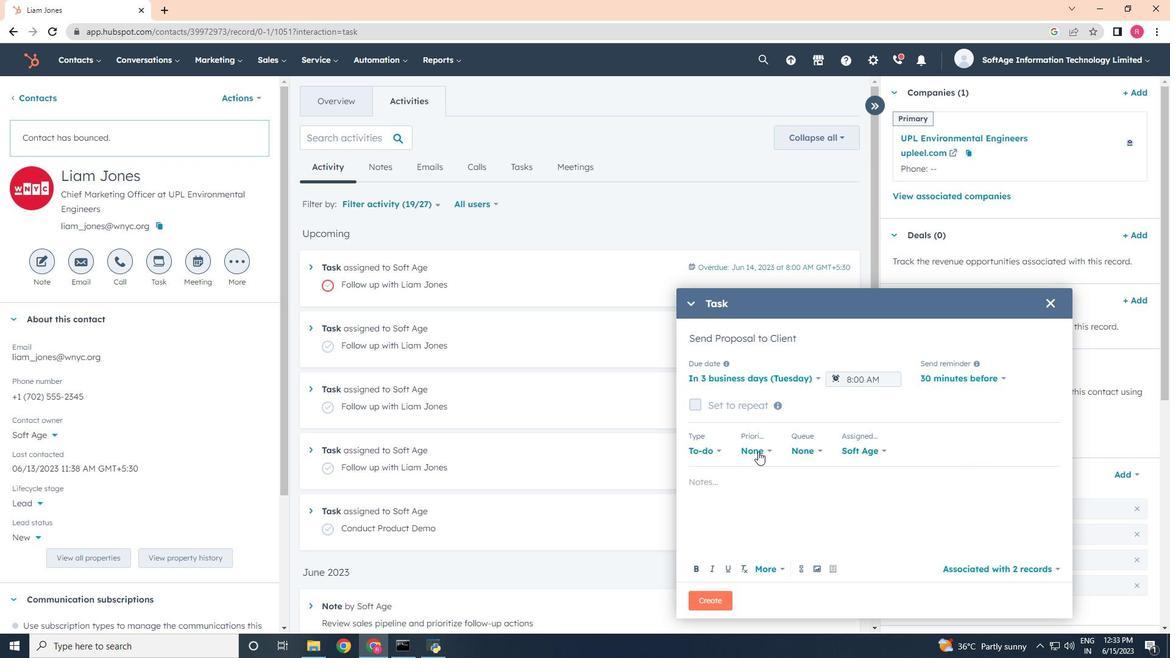 
Action: Mouse pressed left at (758, 452)
Screenshot: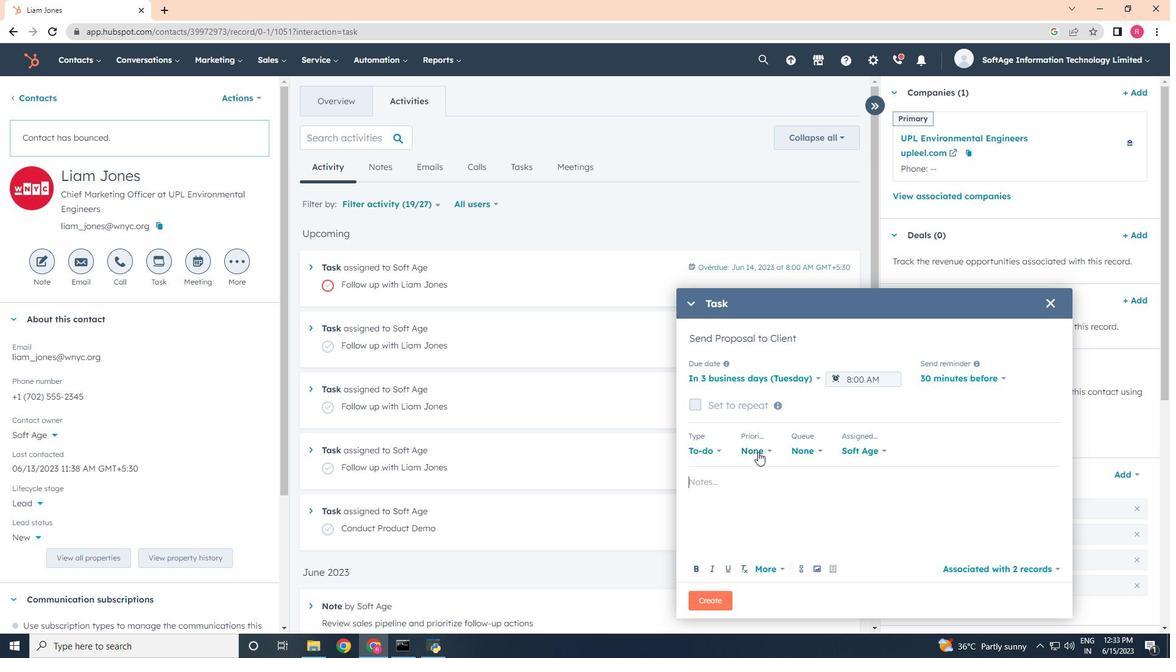 
Action: Mouse moved to (752, 513)
Screenshot: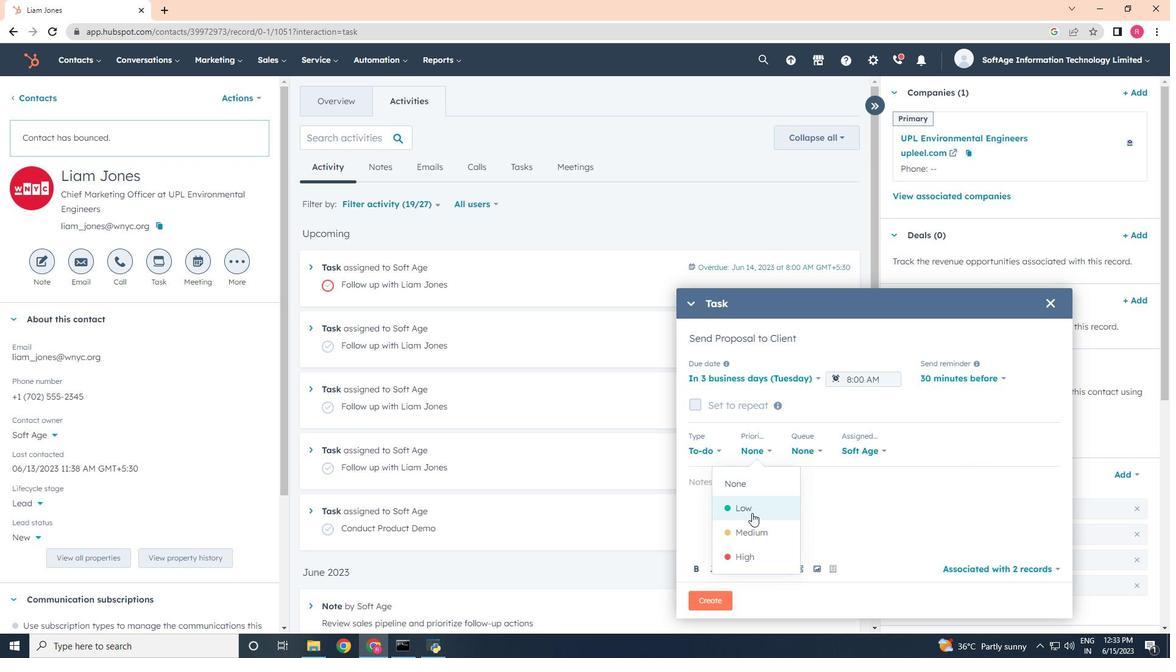
Action: Mouse pressed left at (752, 513)
Screenshot: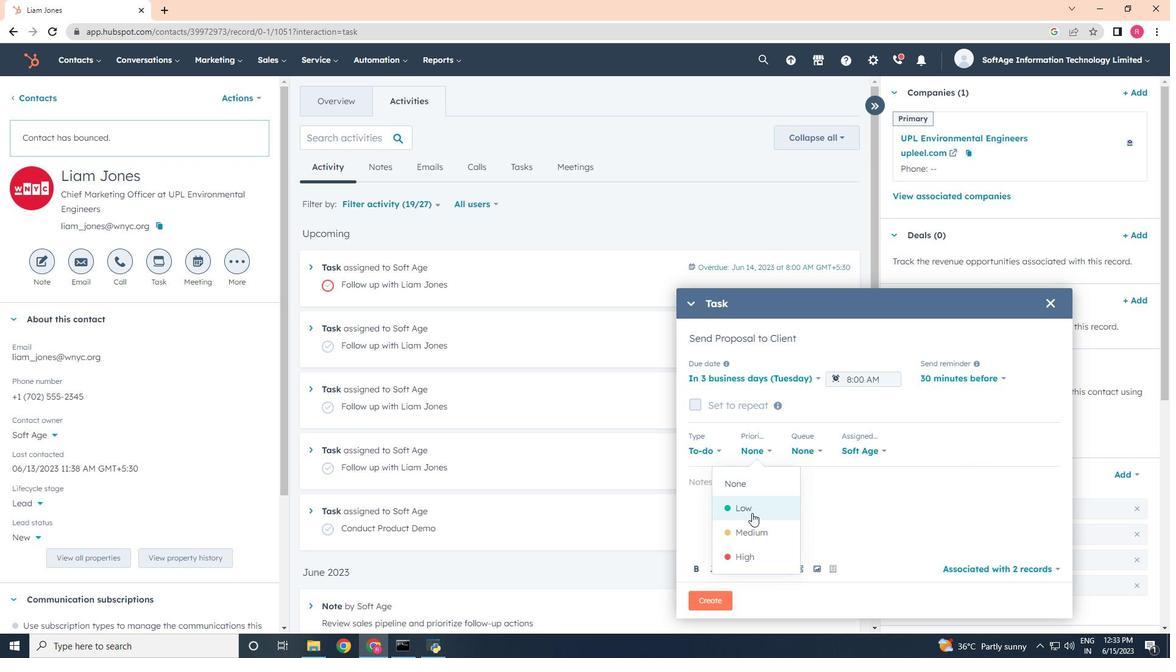 
Action: Mouse moved to (716, 502)
Screenshot: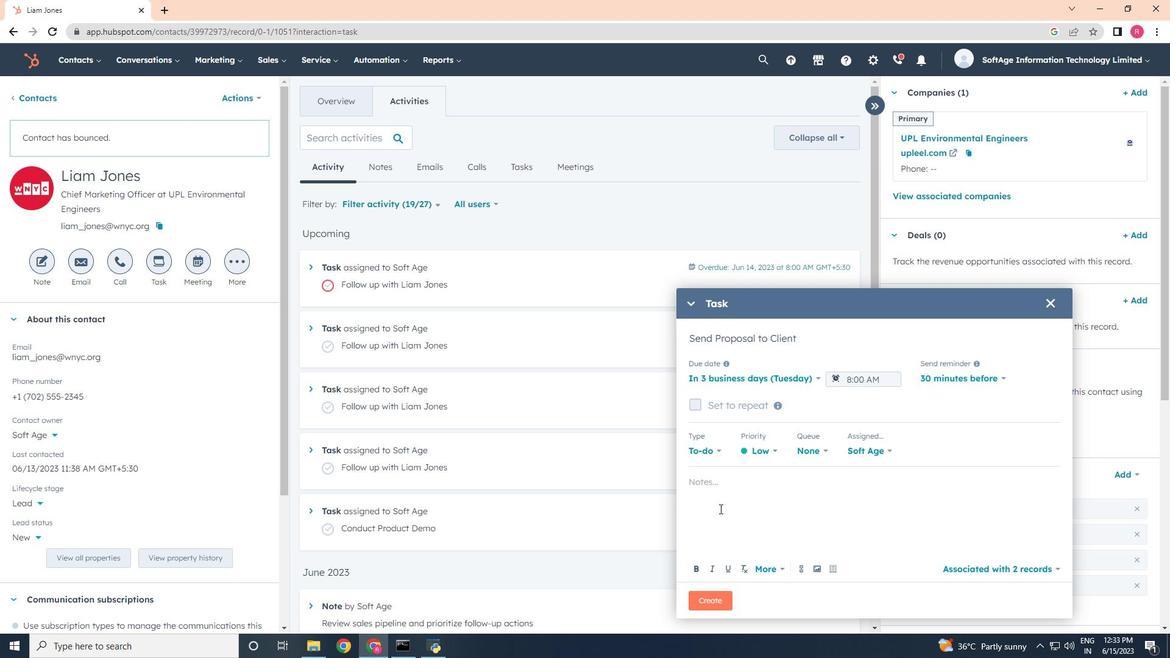 
Action: Mouse pressed left at (716, 502)
Screenshot: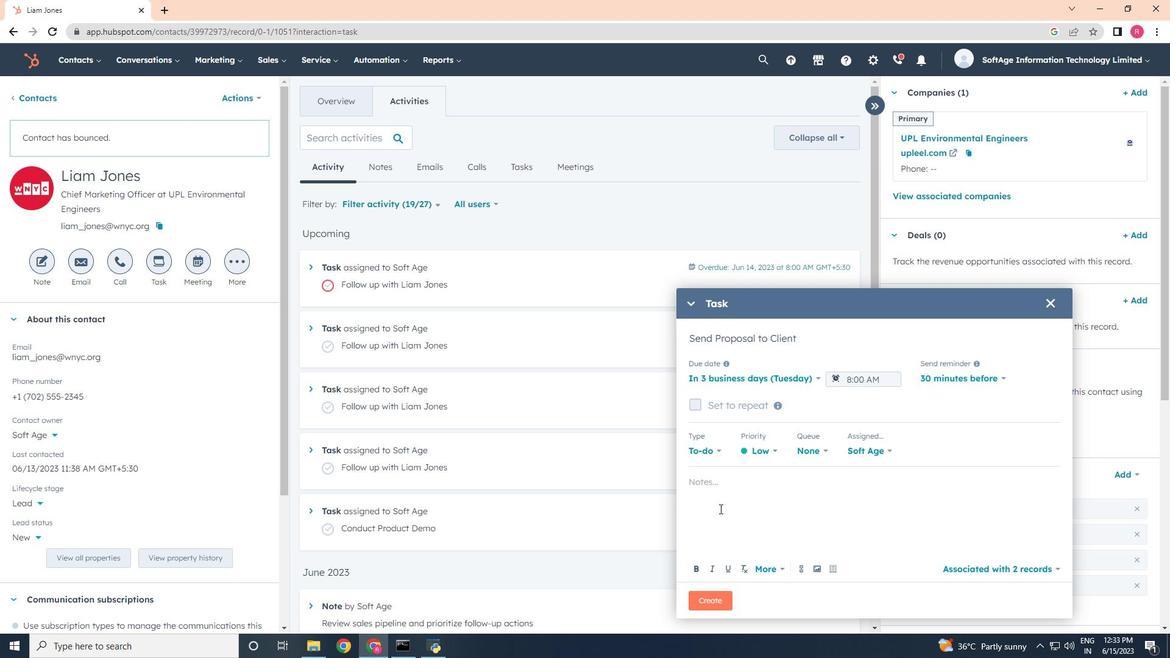 
Action: Mouse moved to (689, 485)
Screenshot: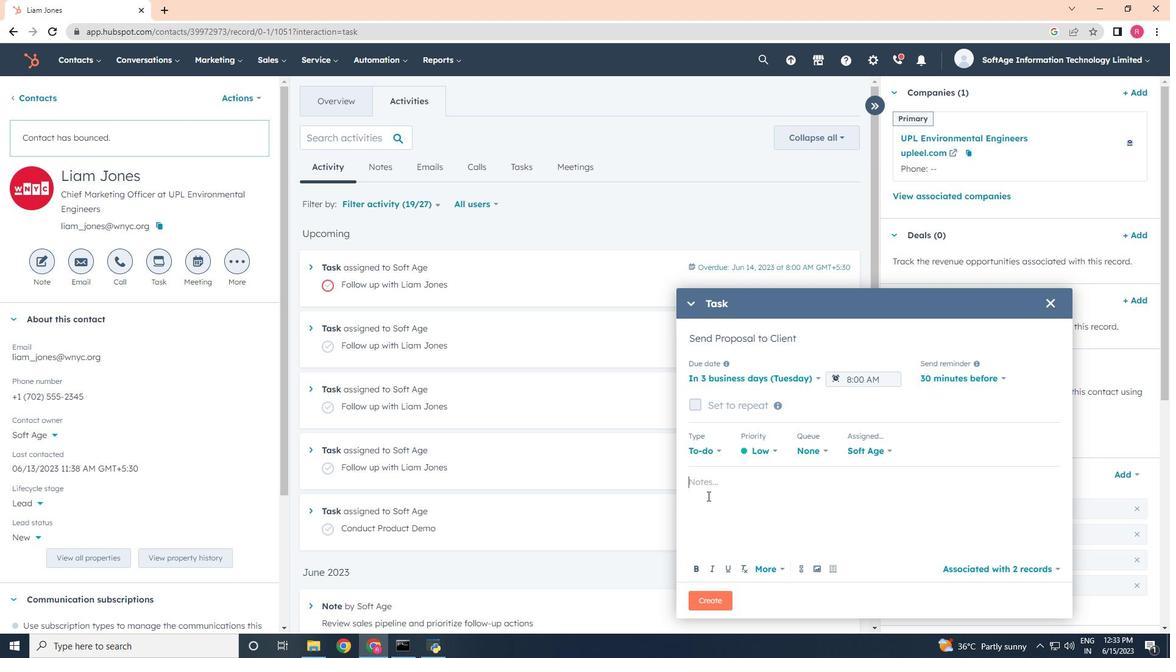 
Action: Key pressed <Key.shift>Follow<Key.space>up<Key.space>with<Key.space>the<Key.space>client<Key.space>regarding<Key.space>their<Key.space>recent<Key.space>inquiry<Key.space>and<Key.space>address<Key.space>any<Key.space>questions<Key.space>they<Key.space>may<Key.space>have..
Screenshot: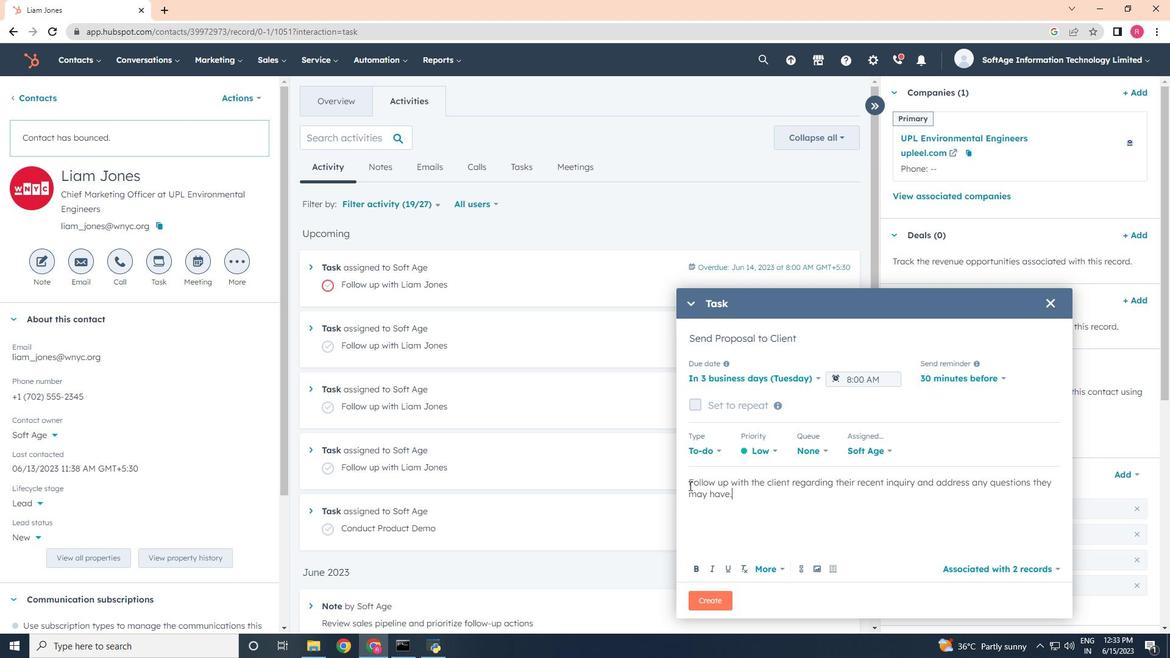 
Action: Mouse moved to (710, 596)
Screenshot: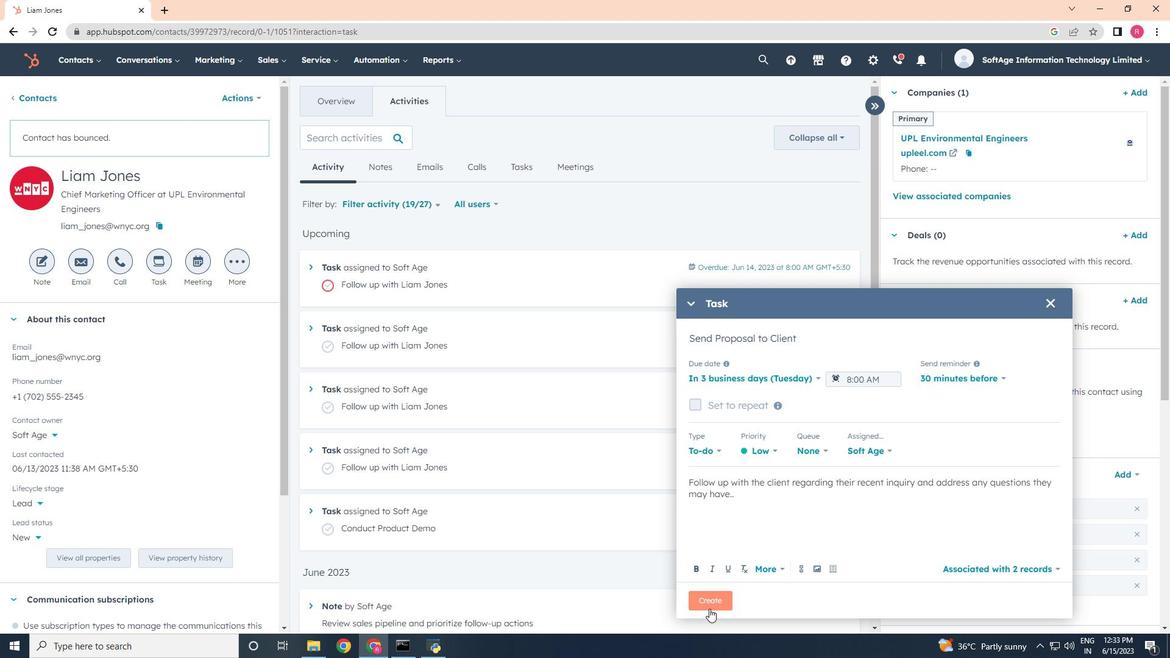 
Action: Mouse pressed left at (710, 596)
Screenshot: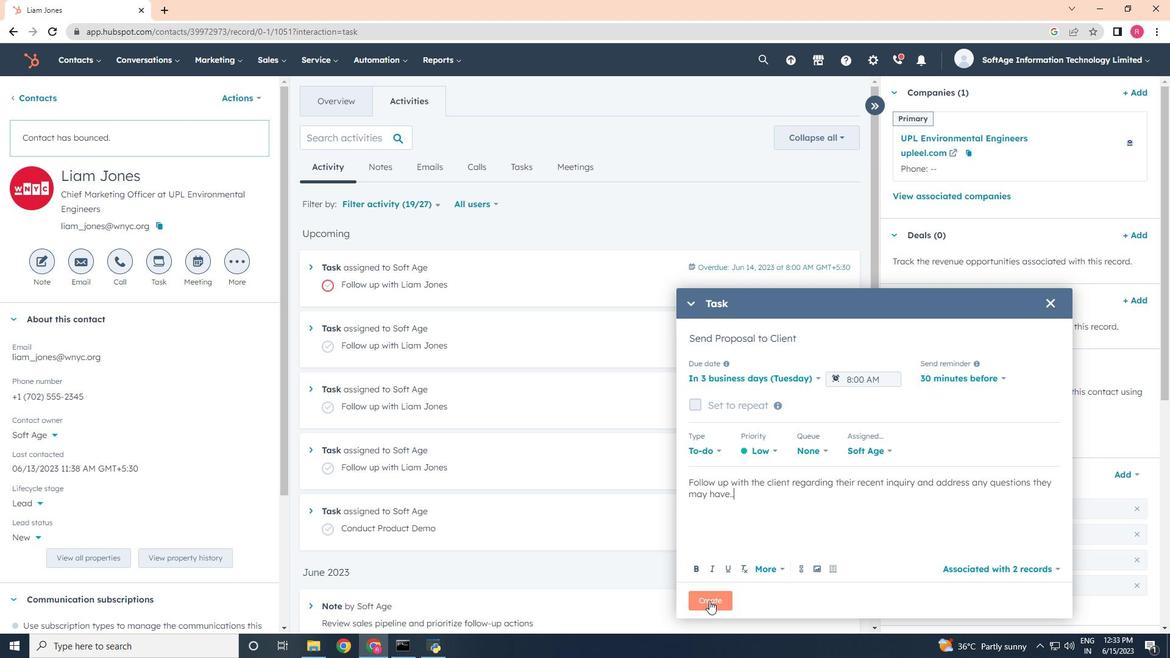 
Action: Mouse moved to (711, 596)
Screenshot: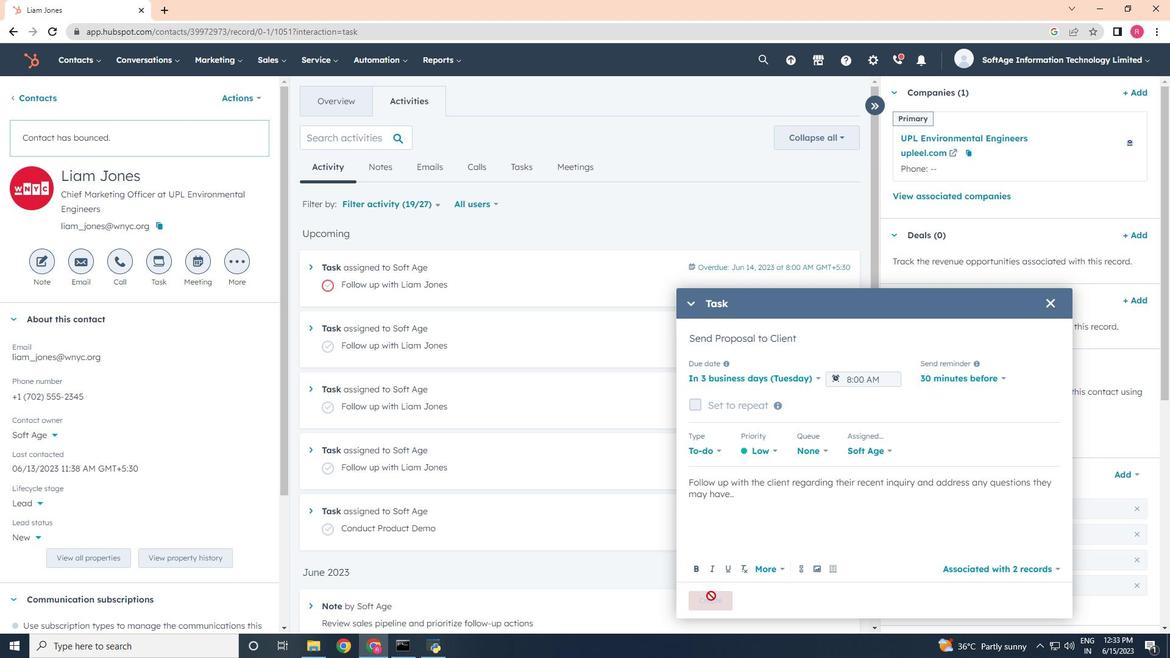
